 Task: Search one way flight ticket for 1 adult, 5 children, 2 infants in seat and 1 infant on lap in first from Grand Forks: Grand Forks International Airport to New Bern: Coastal Carolina Regional Airport (was Craven County Regional) on 8-4-2023. Choice of flights is Southwest. Number of bags: 1 checked bag. Price is upto 97000. Outbound departure time preference is 23:15.
Action: Mouse moved to (376, 322)
Screenshot: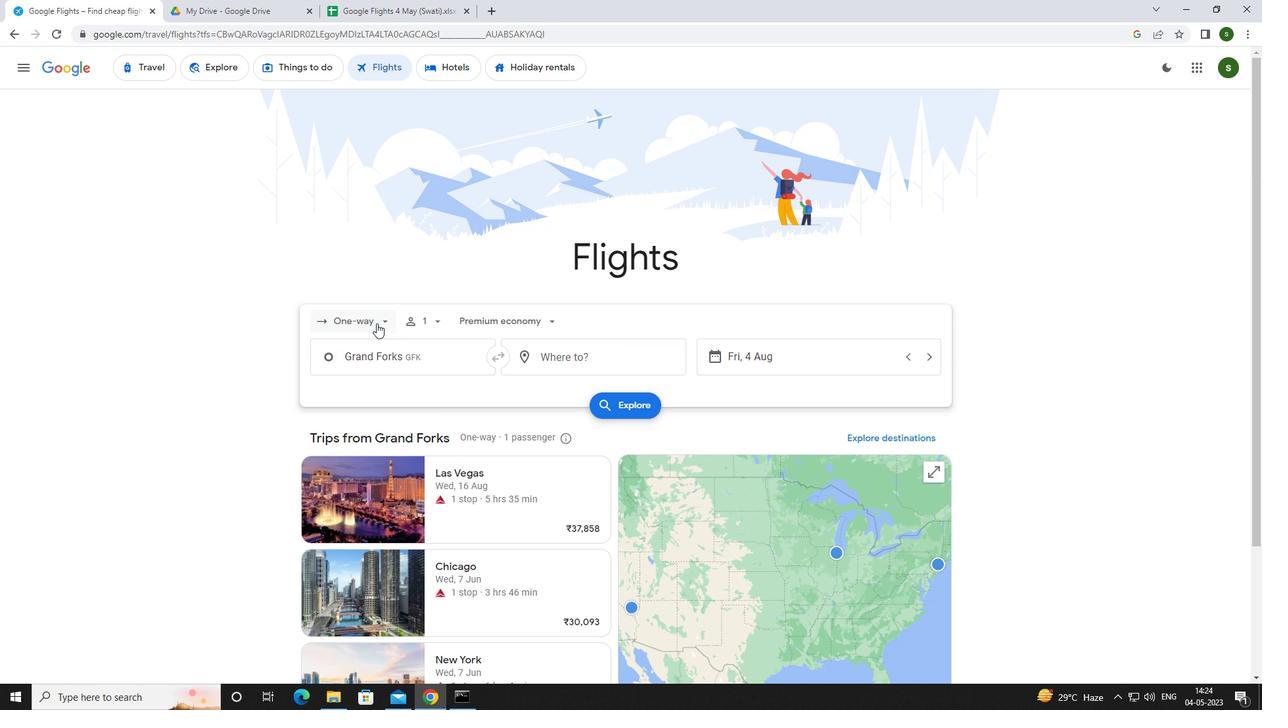 
Action: Mouse pressed left at (376, 322)
Screenshot: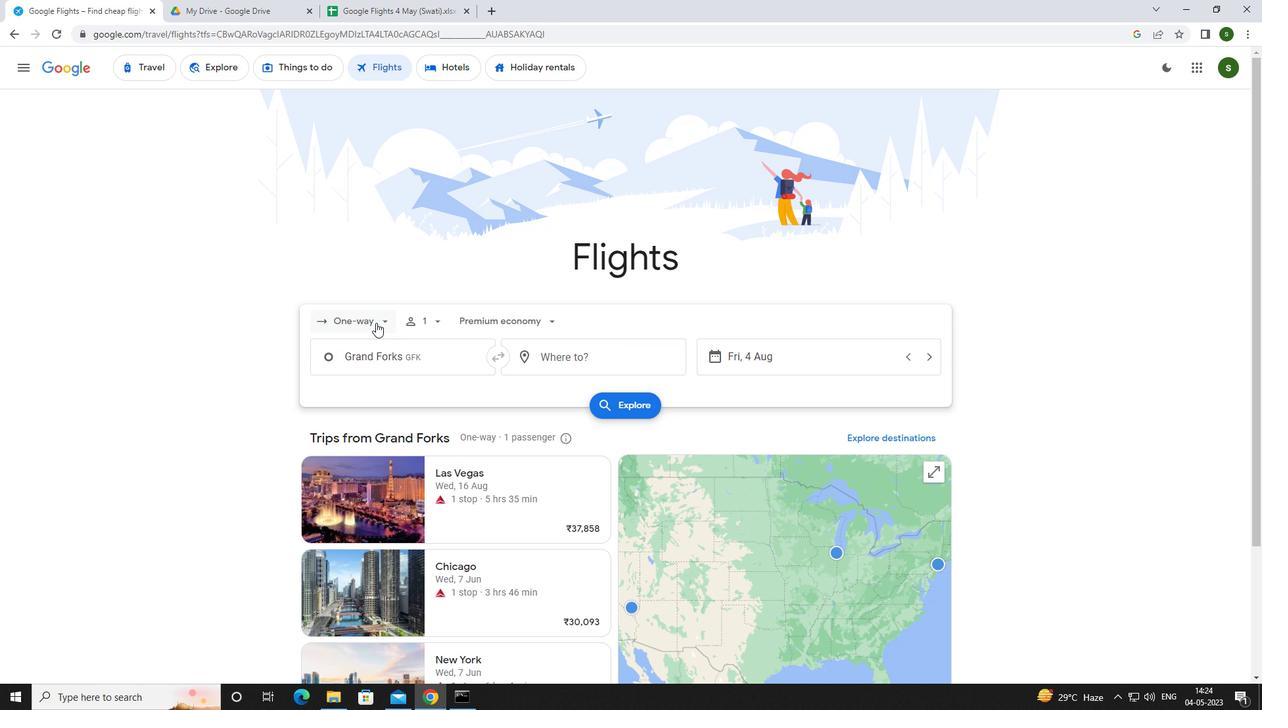 
Action: Mouse moved to (370, 380)
Screenshot: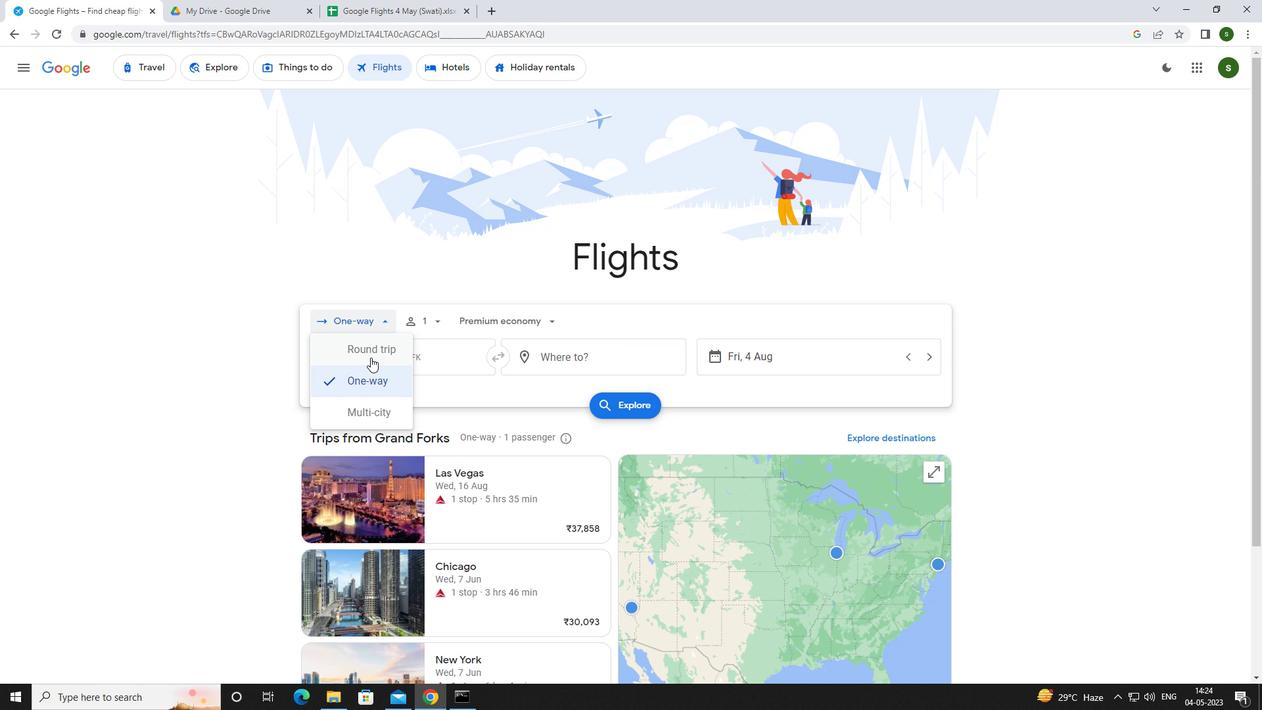 
Action: Mouse pressed left at (370, 380)
Screenshot: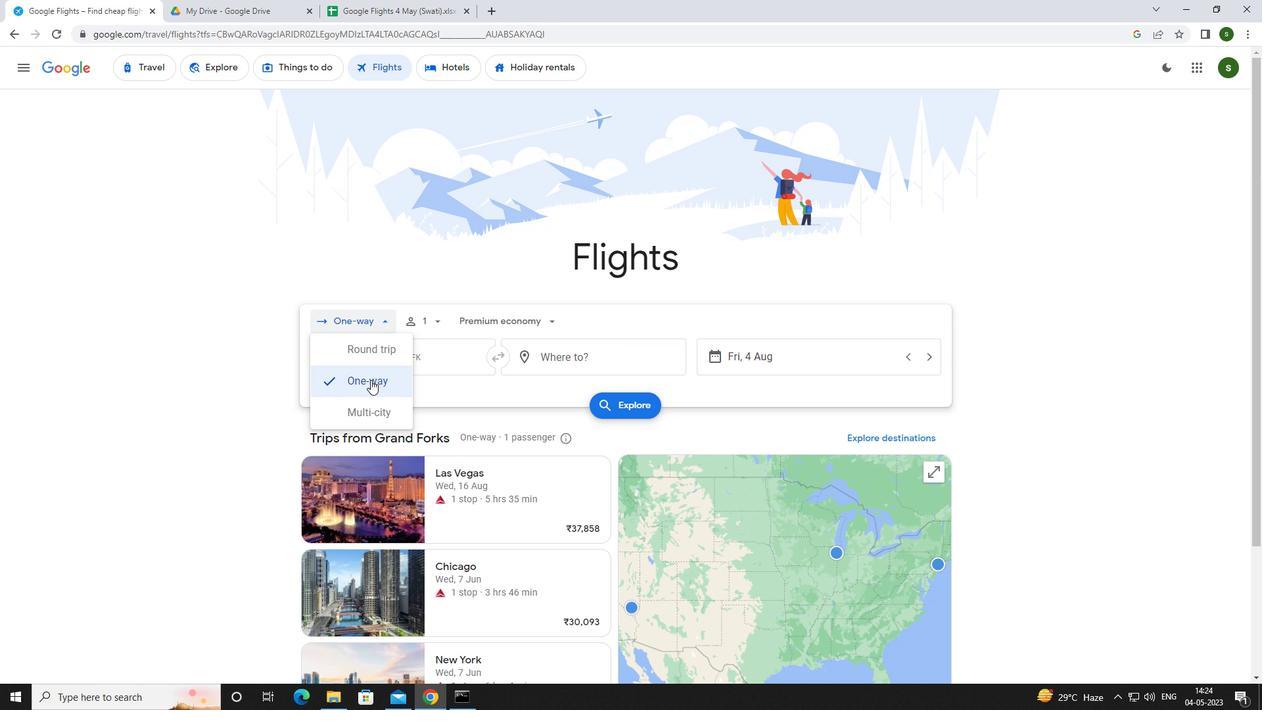 
Action: Mouse moved to (430, 322)
Screenshot: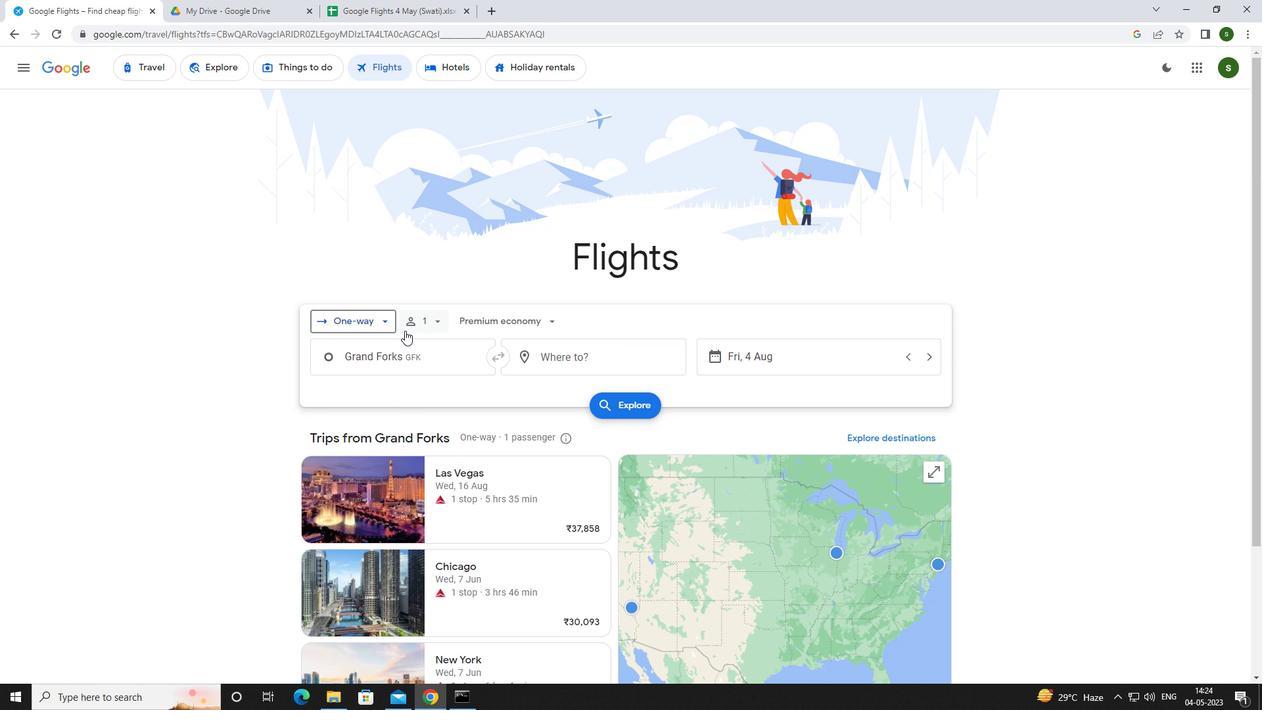 
Action: Mouse pressed left at (430, 322)
Screenshot: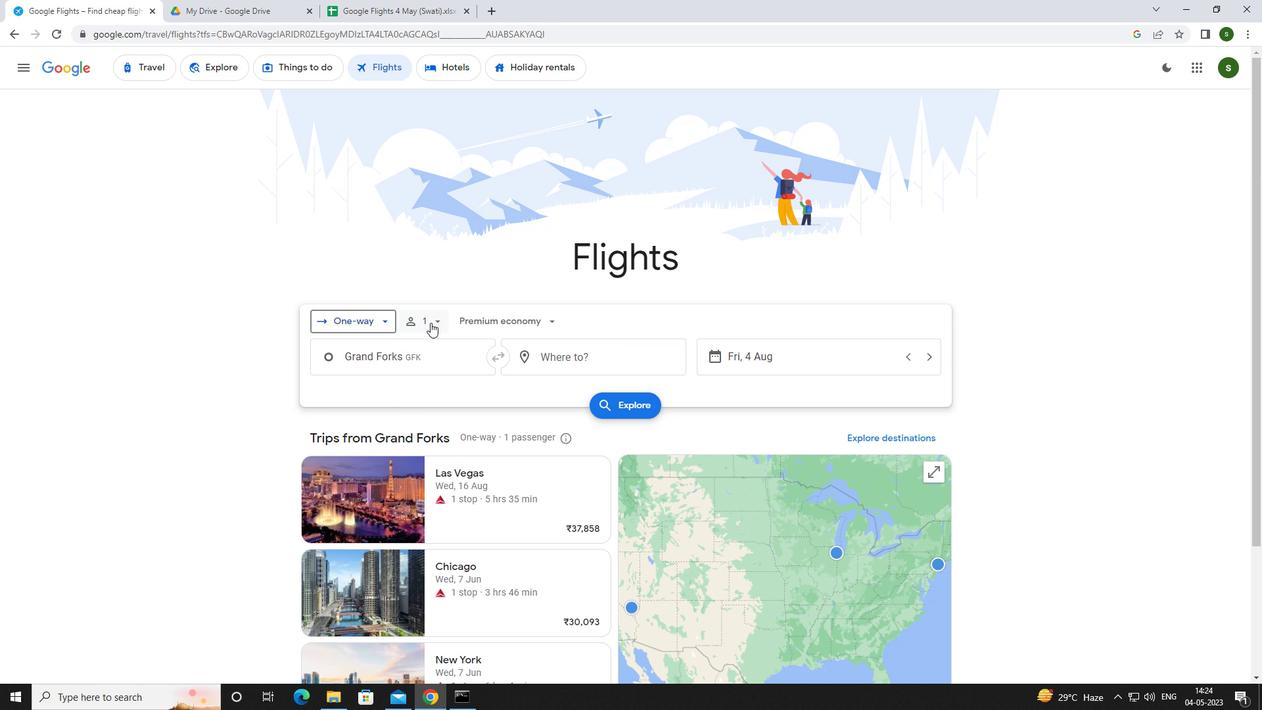 
Action: Mouse moved to (534, 382)
Screenshot: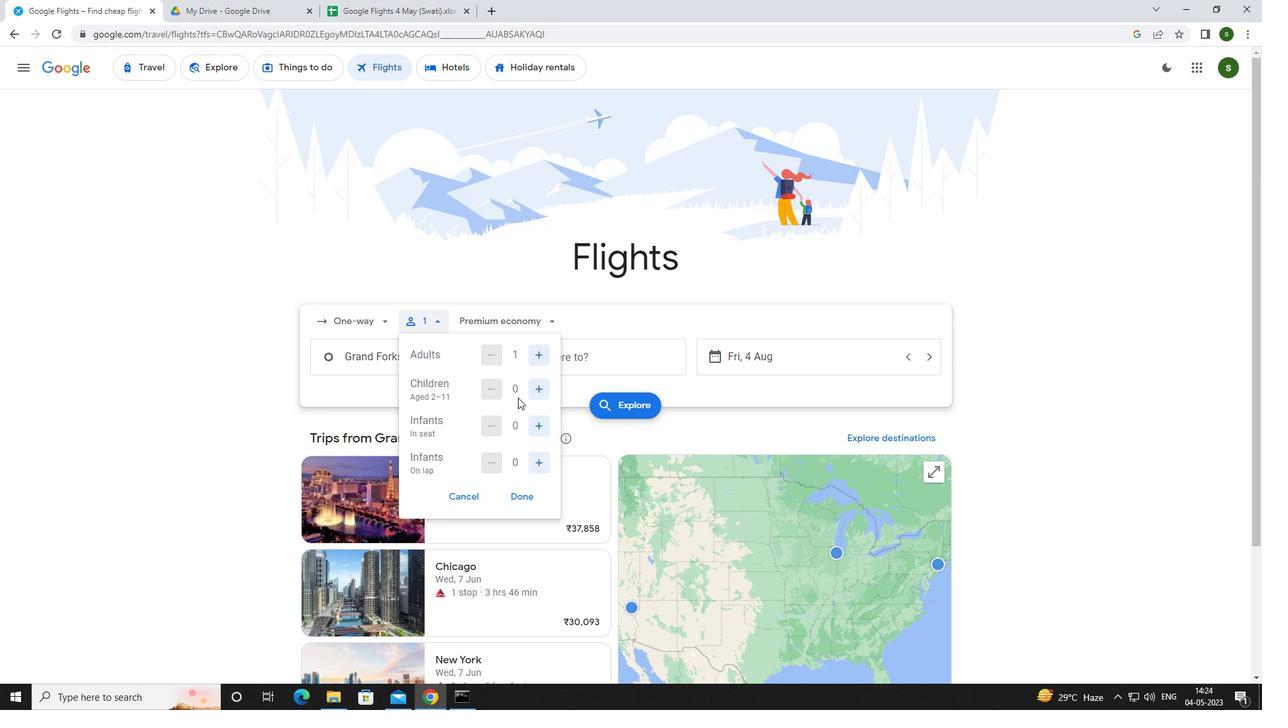 
Action: Mouse pressed left at (534, 382)
Screenshot: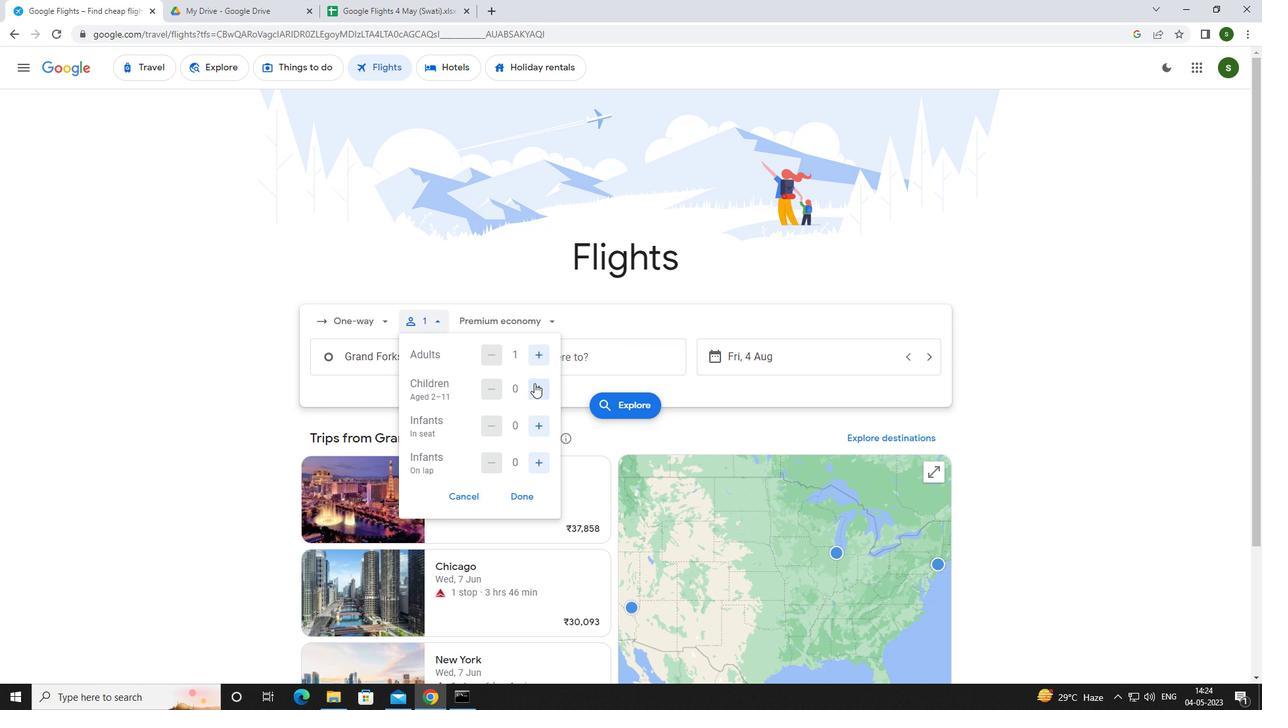 
Action: Mouse pressed left at (534, 382)
Screenshot: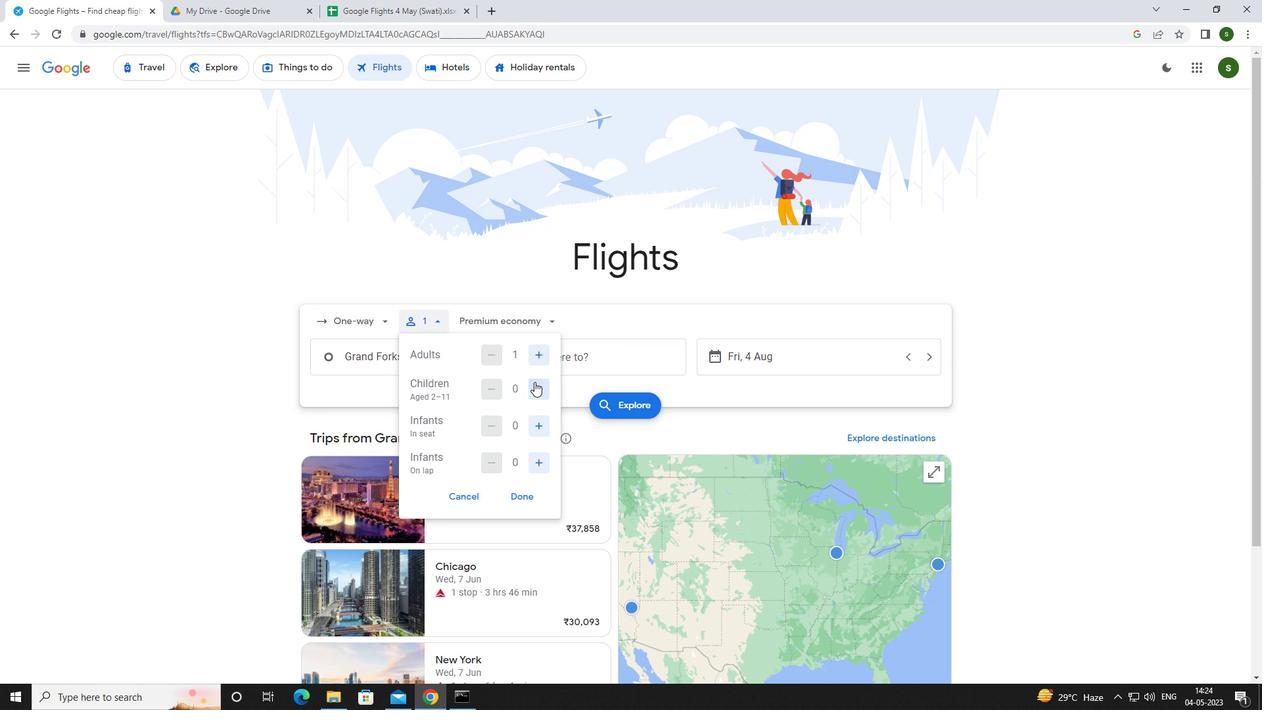 
Action: Mouse pressed left at (534, 382)
Screenshot: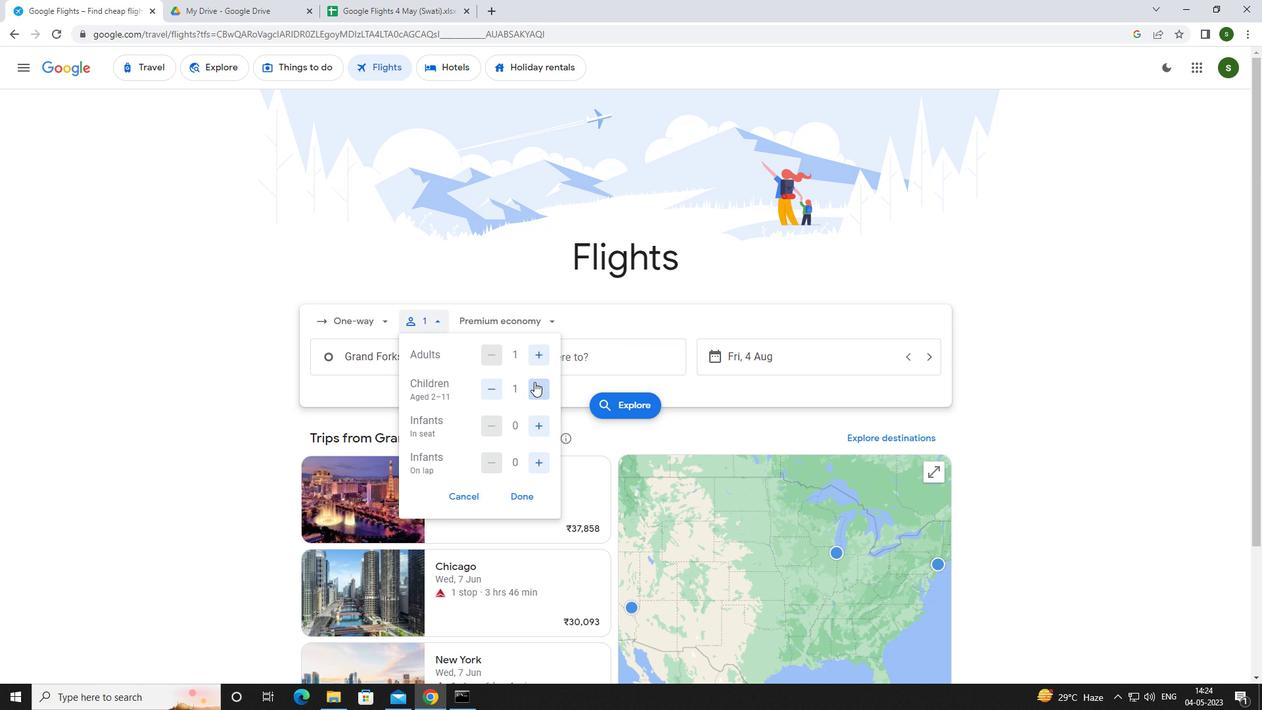 
Action: Mouse pressed left at (534, 382)
Screenshot: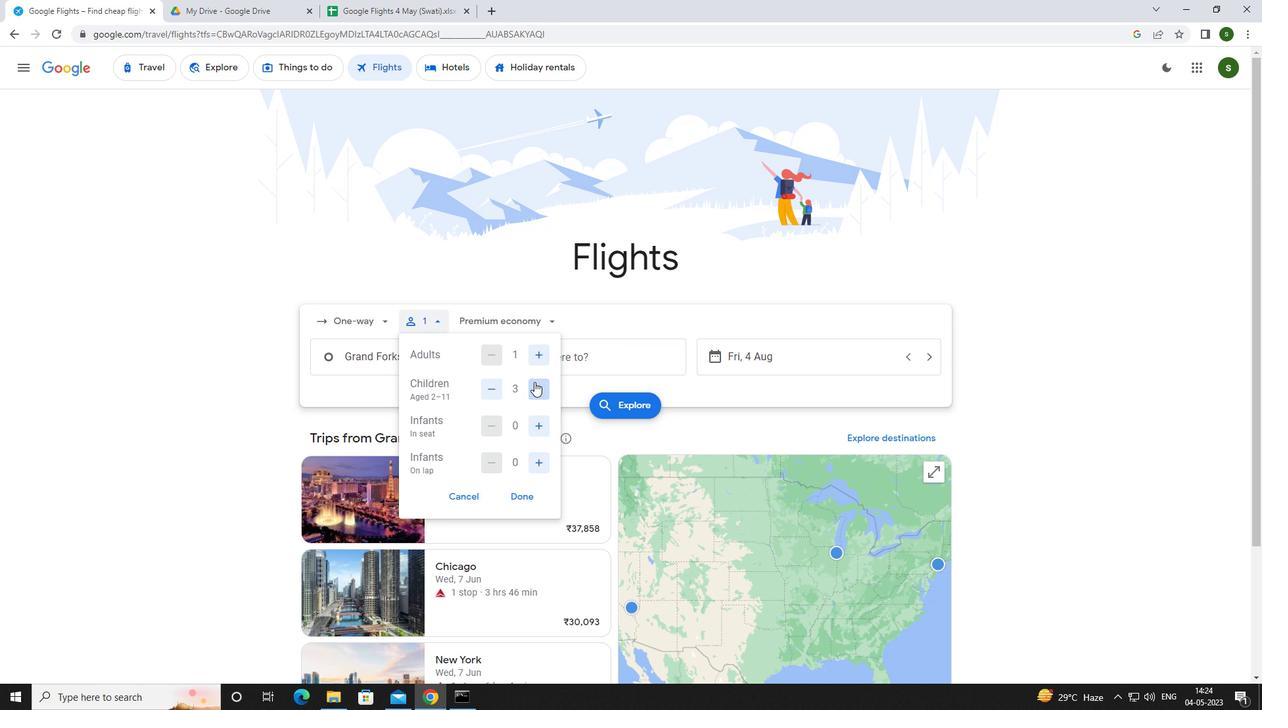 
Action: Mouse pressed left at (534, 382)
Screenshot: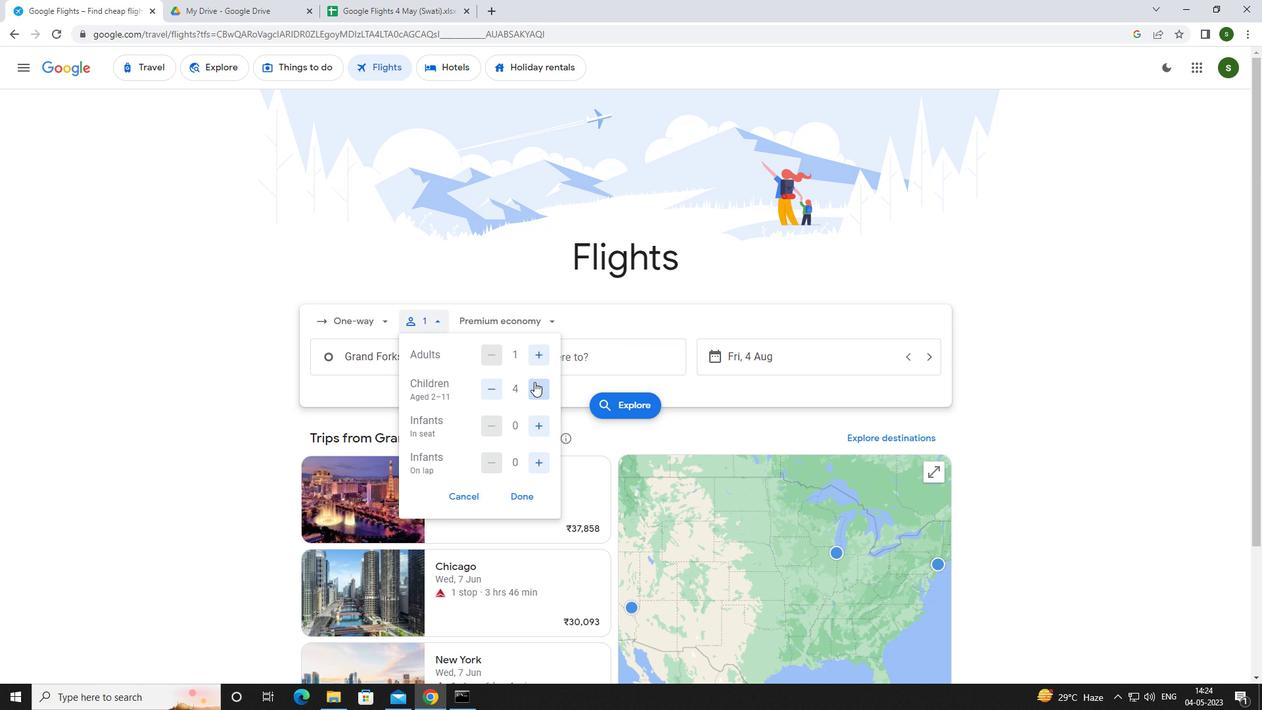 
Action: Mouse moved to (535, 424)
Screenshot: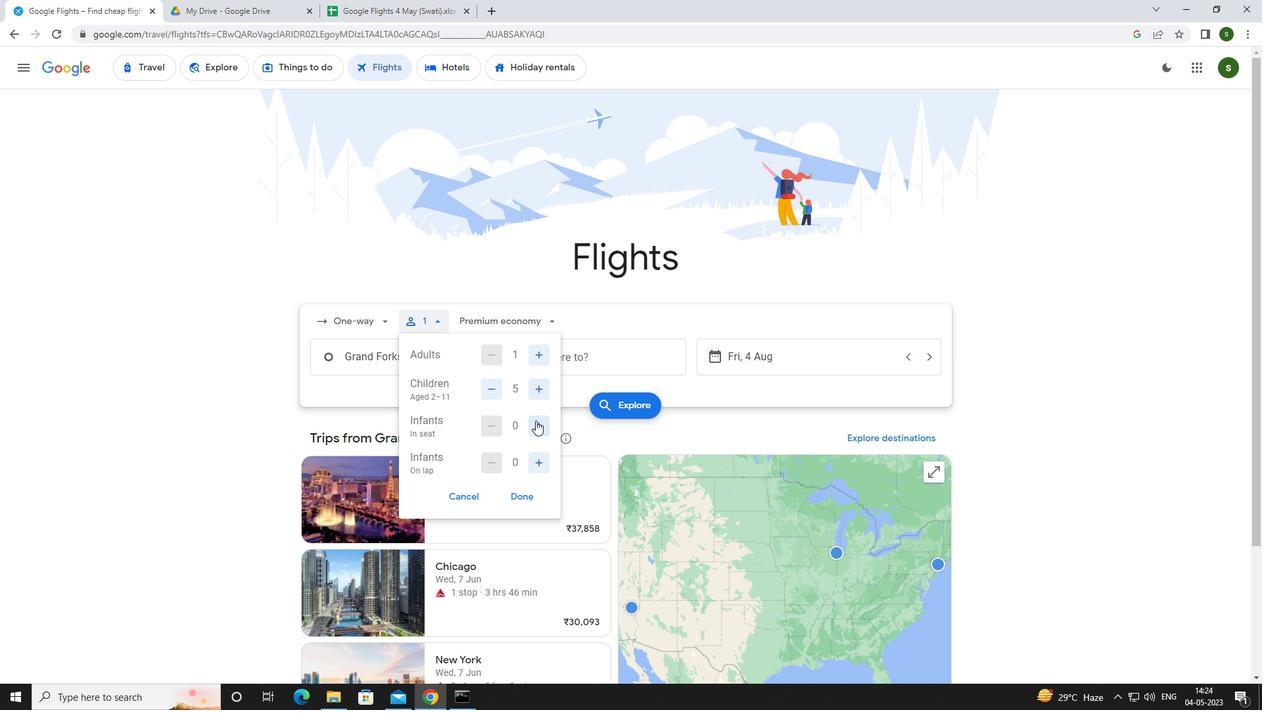 
Action: Mouse pressed left at (535, 424)
Screenshot: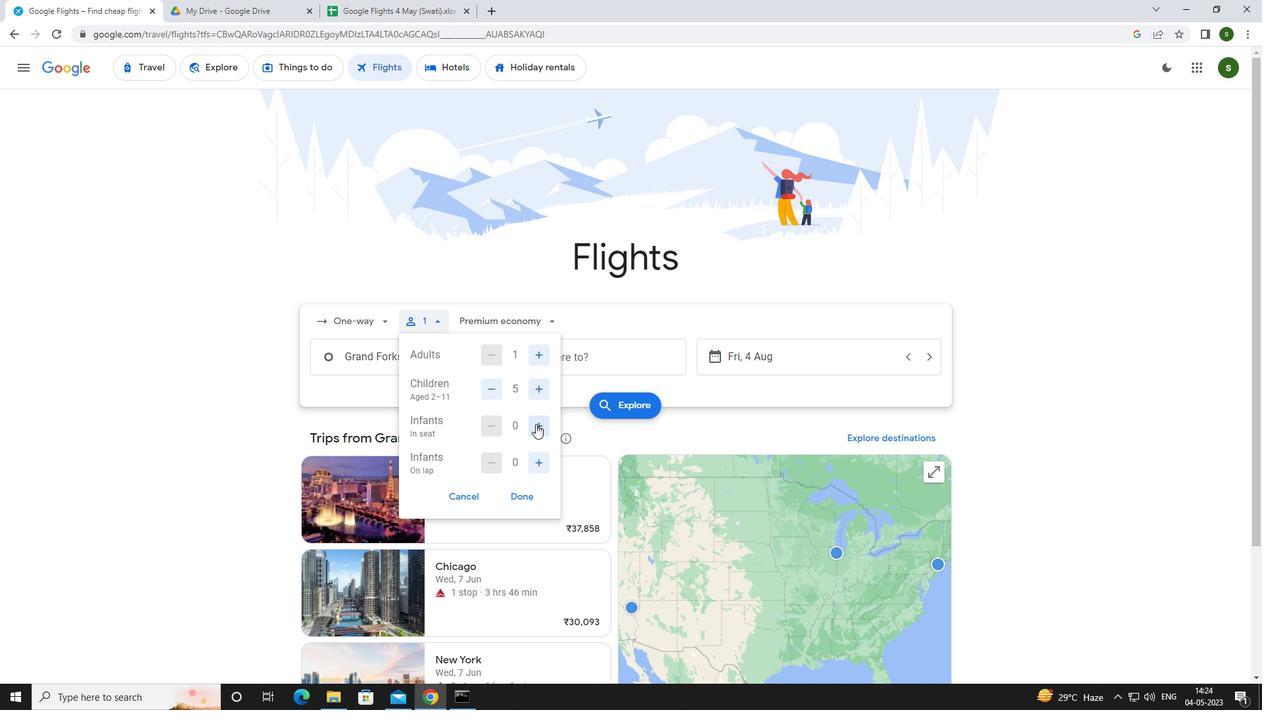 
Action: Mouse moved to (531, 462)
Screenshot: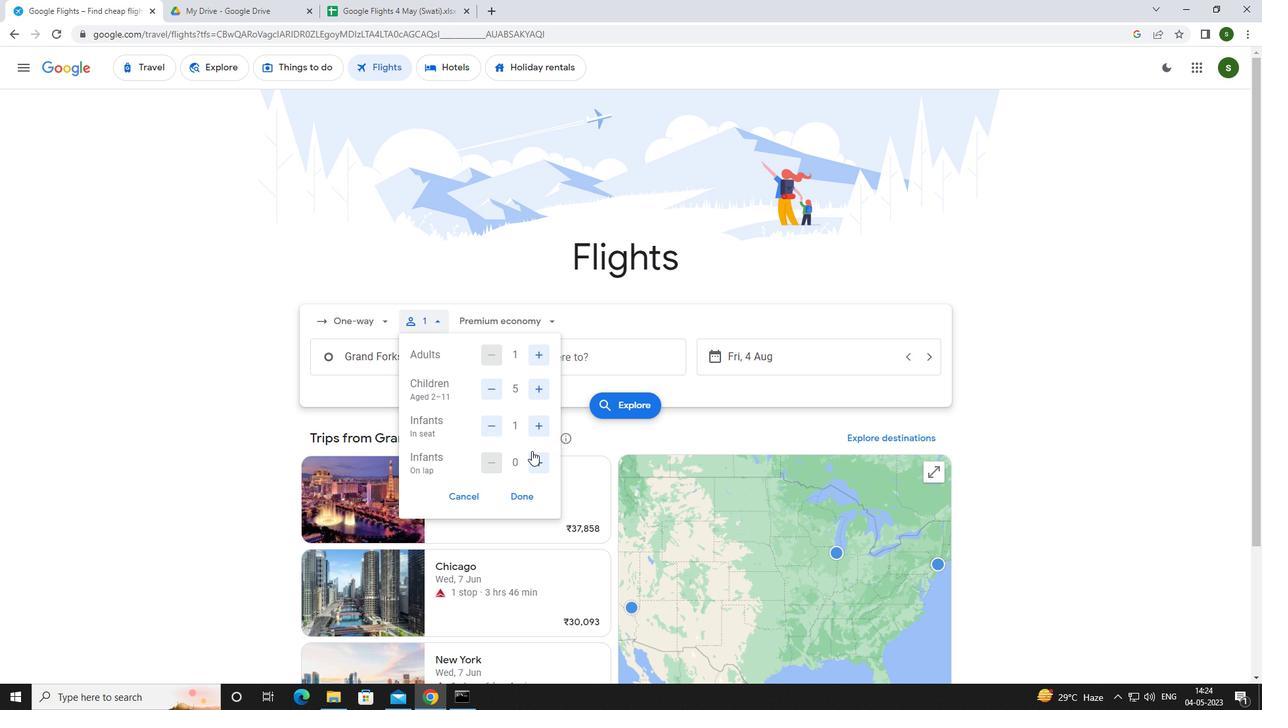 
Action: Mouse pressed left at (531, 462)
Screenshot: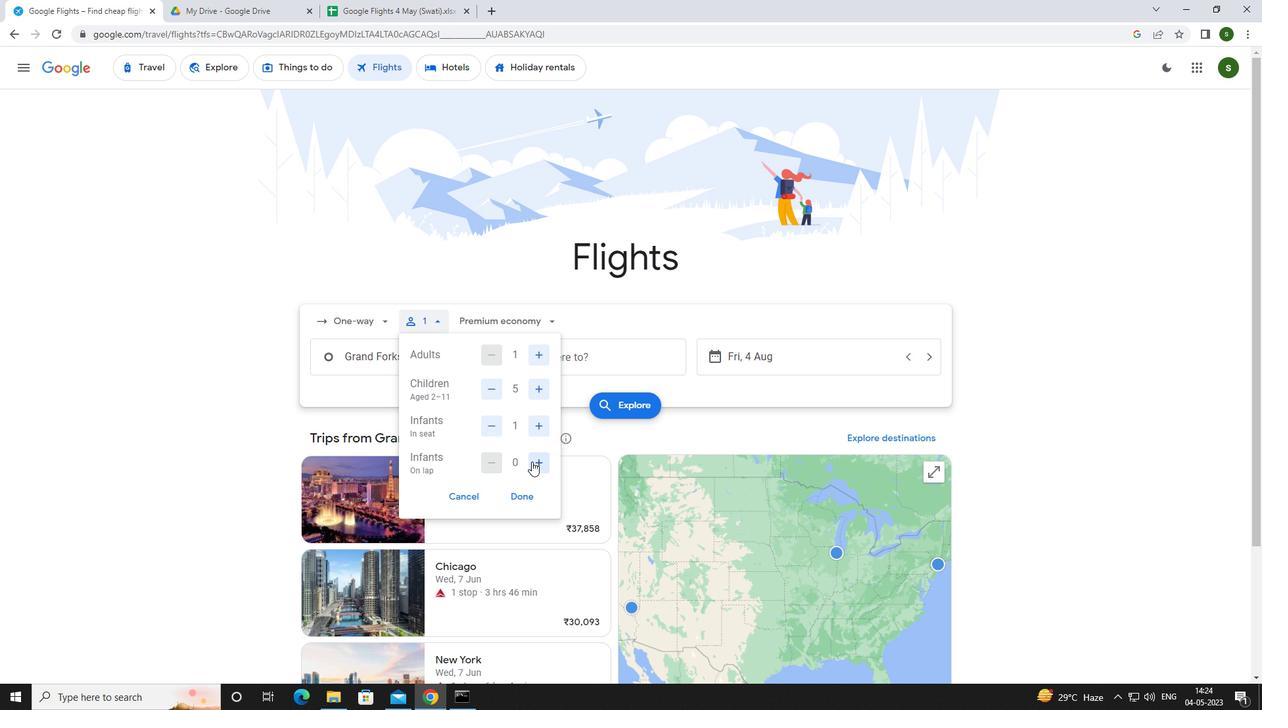 
Action: Mouse moved to (542, 323)
Screenshot: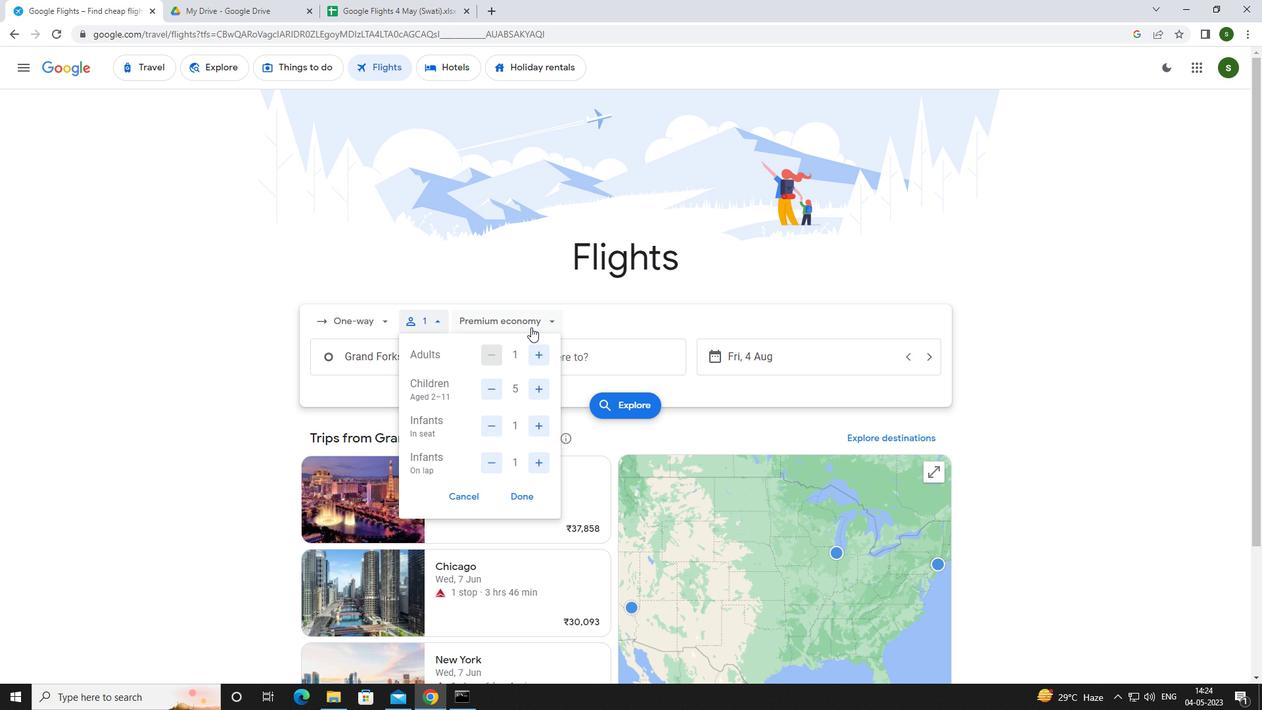 
Action: Mouse pressed left at (542, 323)
Screenshot: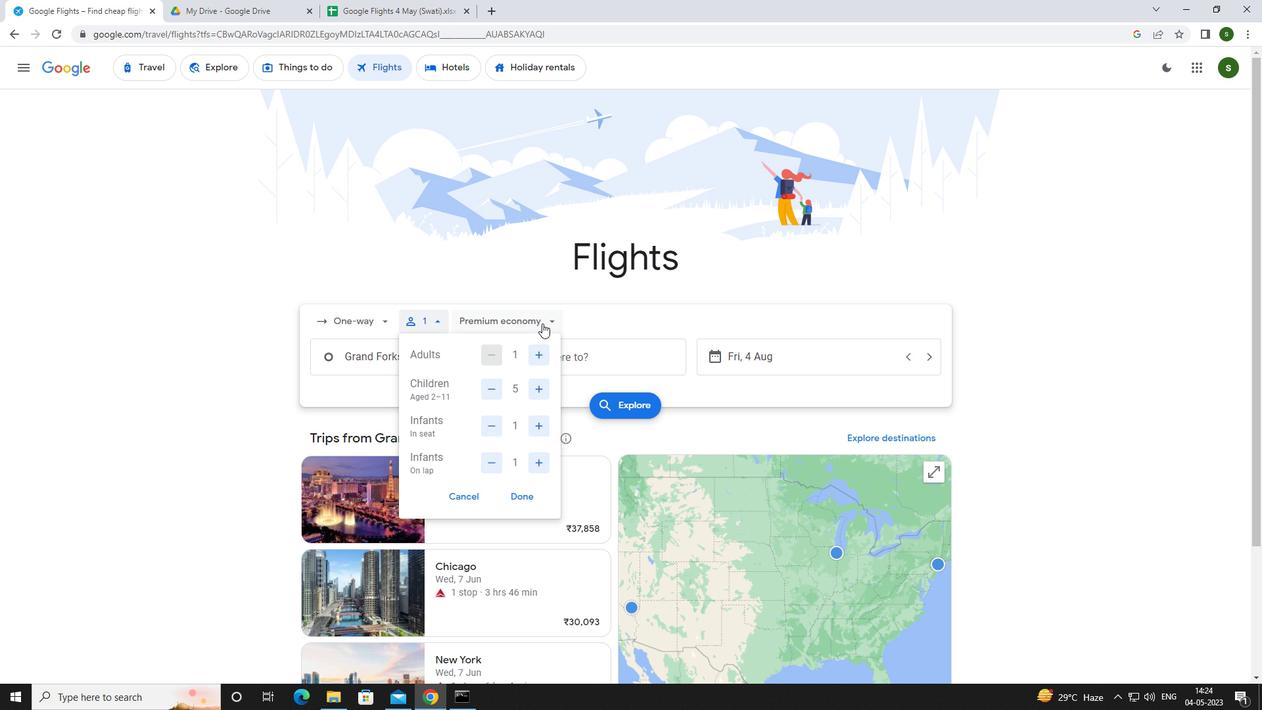 
Action: Mouse moved to (518, 443)
Screenshot: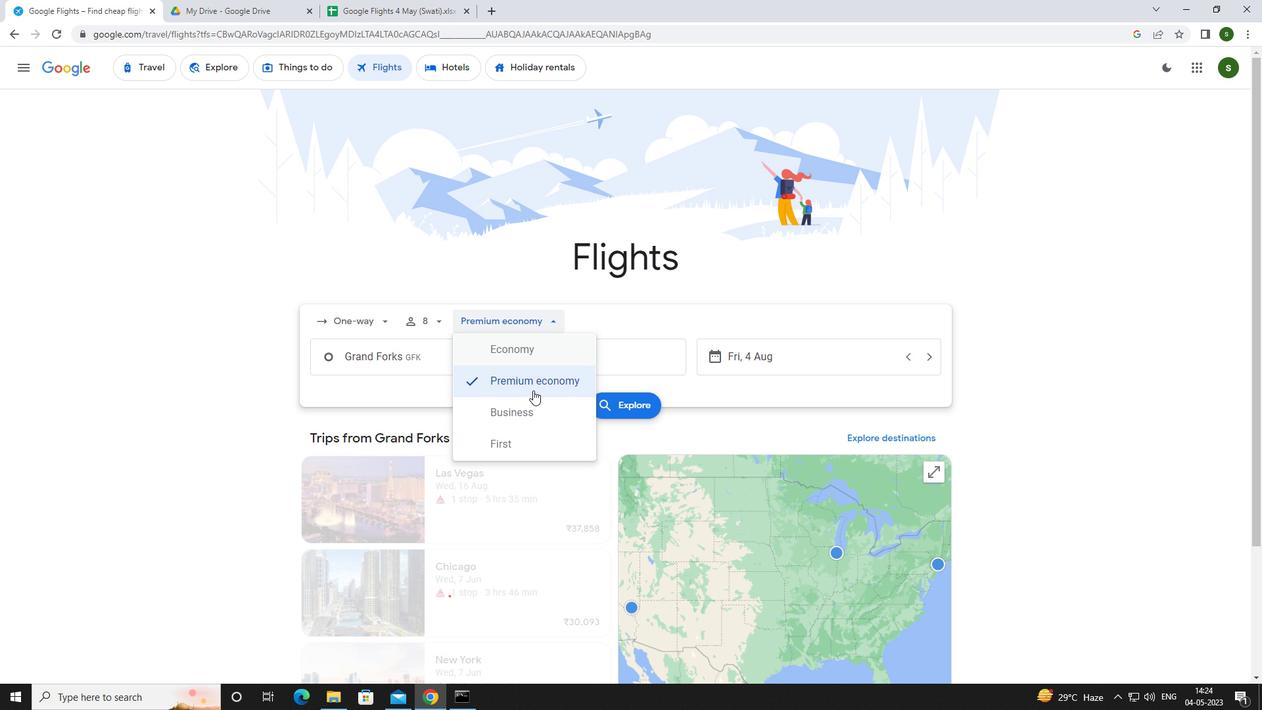 
Action: Mouse pressed left at (518, 443)
Screenshot: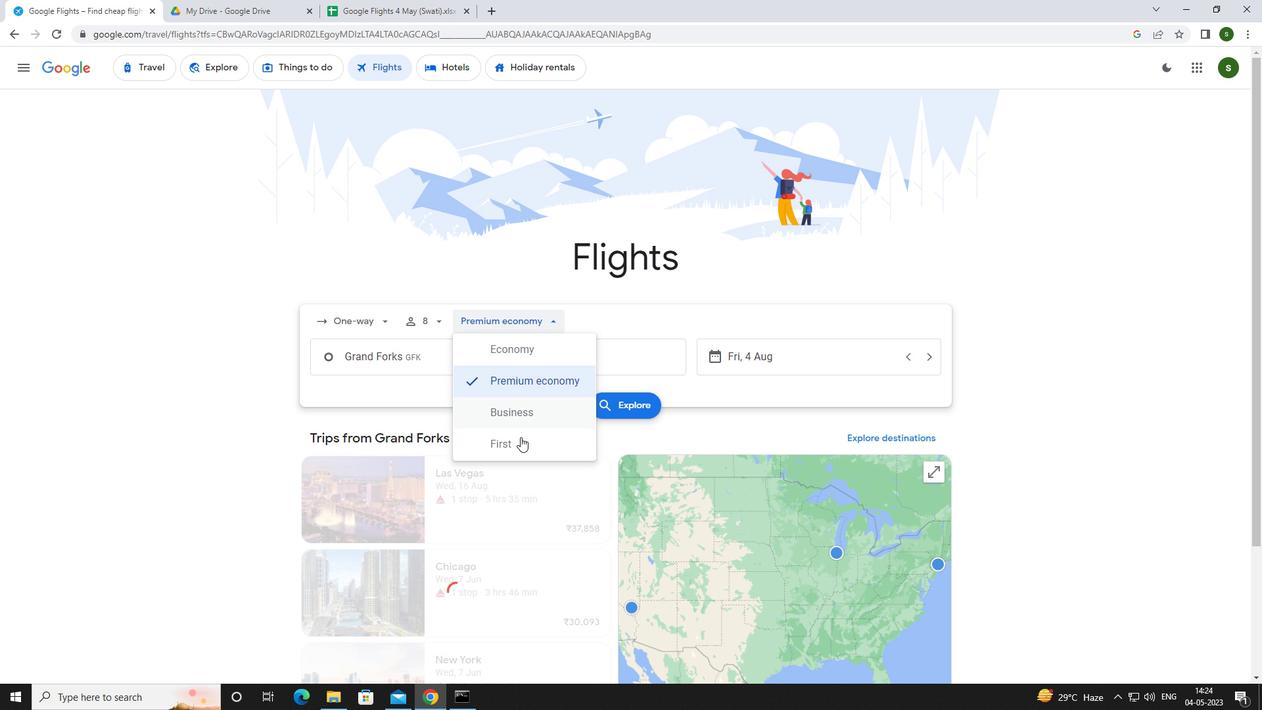 
Action: Mouse moved to (440, 355)
Screenshot: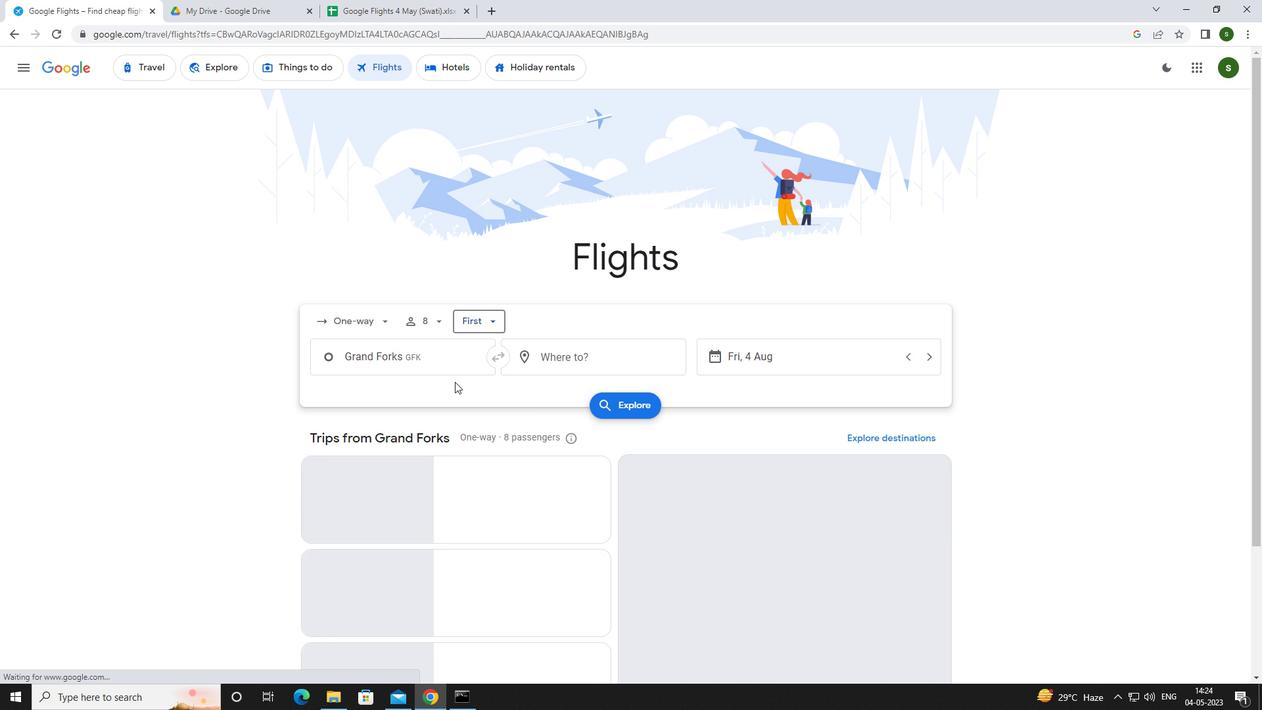 
Action: Mouse pressed left at (440, 355)
Screenshot: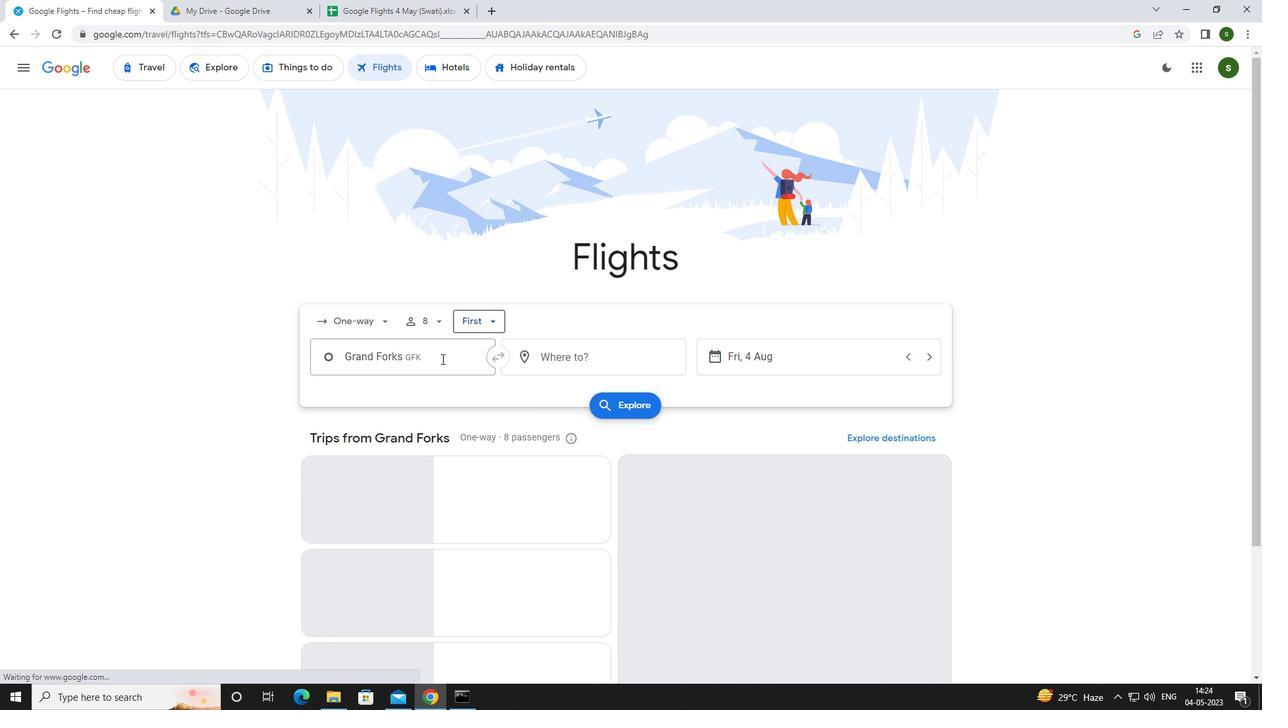 
Action: Mouse moved to (440, 355)
Screenshot: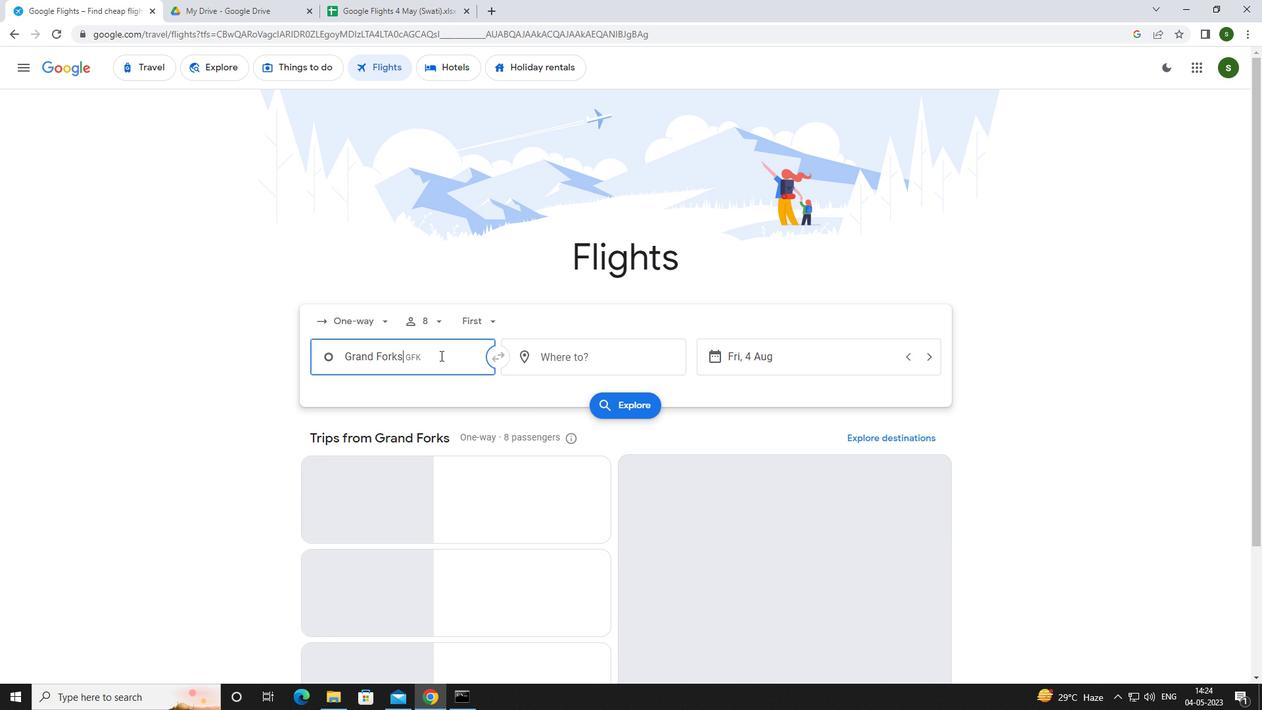 
Action: Key pressed <Key.caps_lock>g<Key.caps_lock>rand<Key.space><Key.caps_lock>f<Key.caps_lock>or
Screenshot: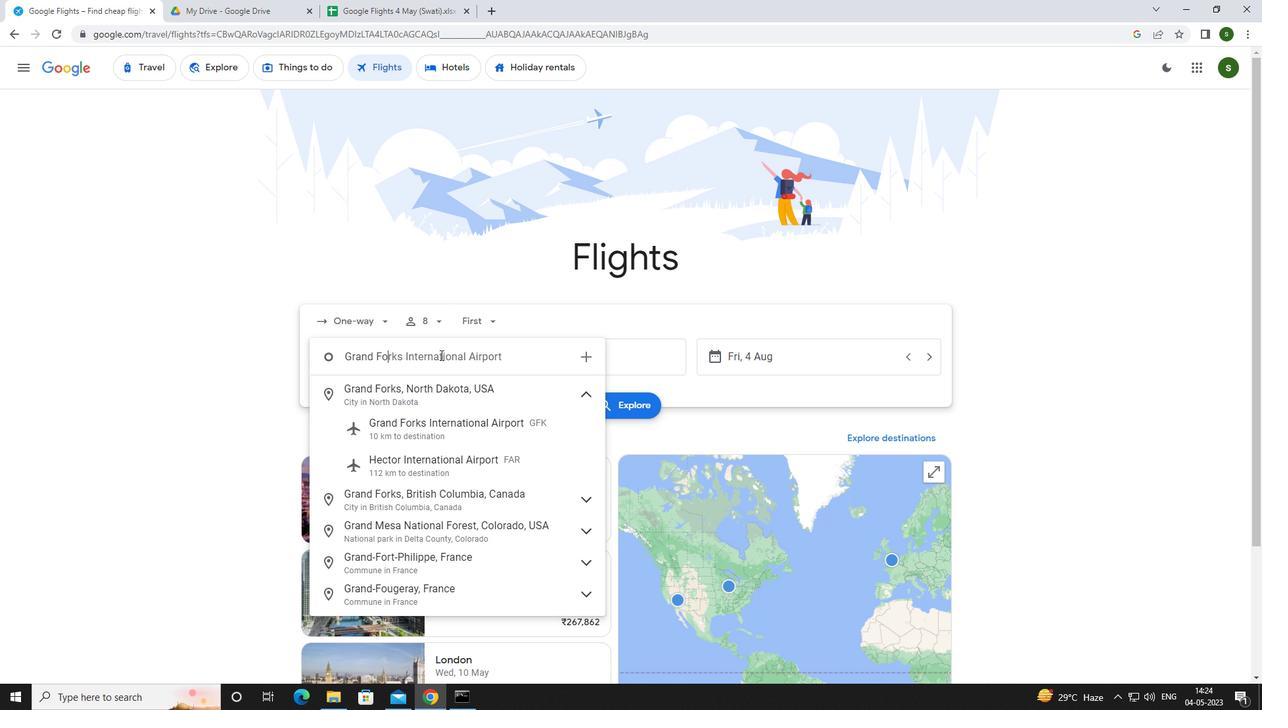 
Action: Mouse moved to (463, 431)
Screenshot: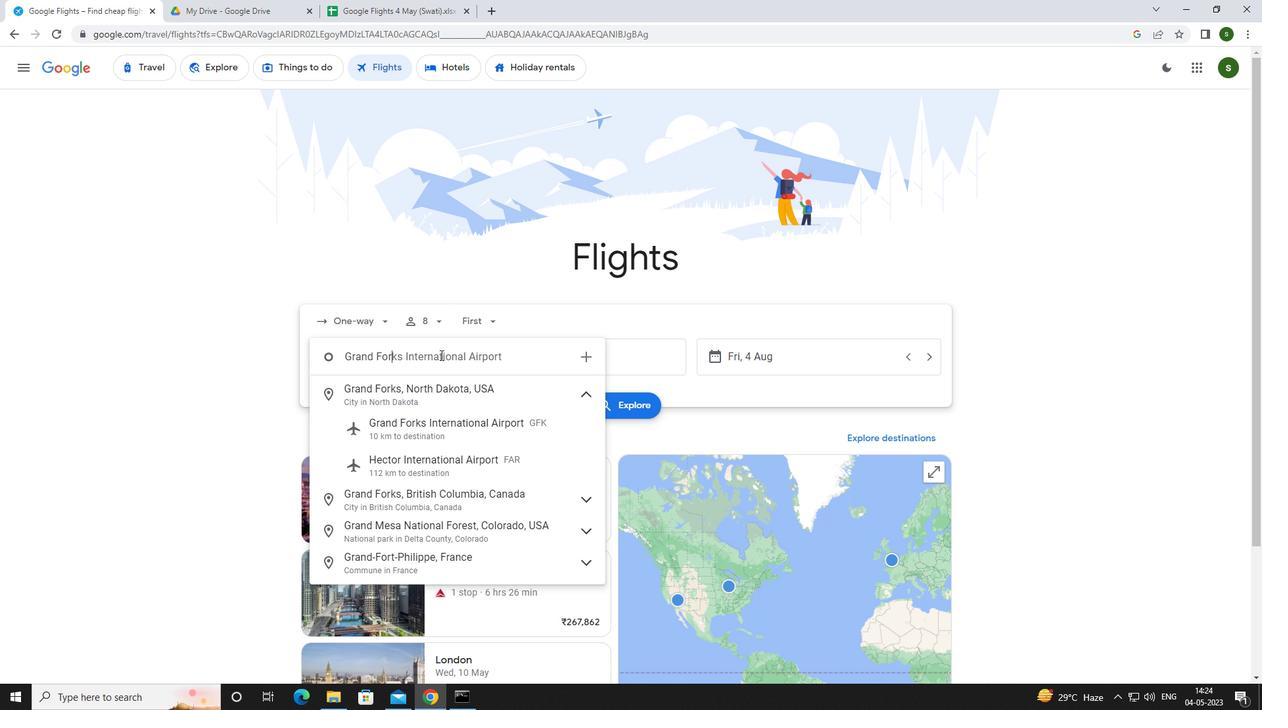
Action: Mouse pressed left at (463, 431)
Screenshot: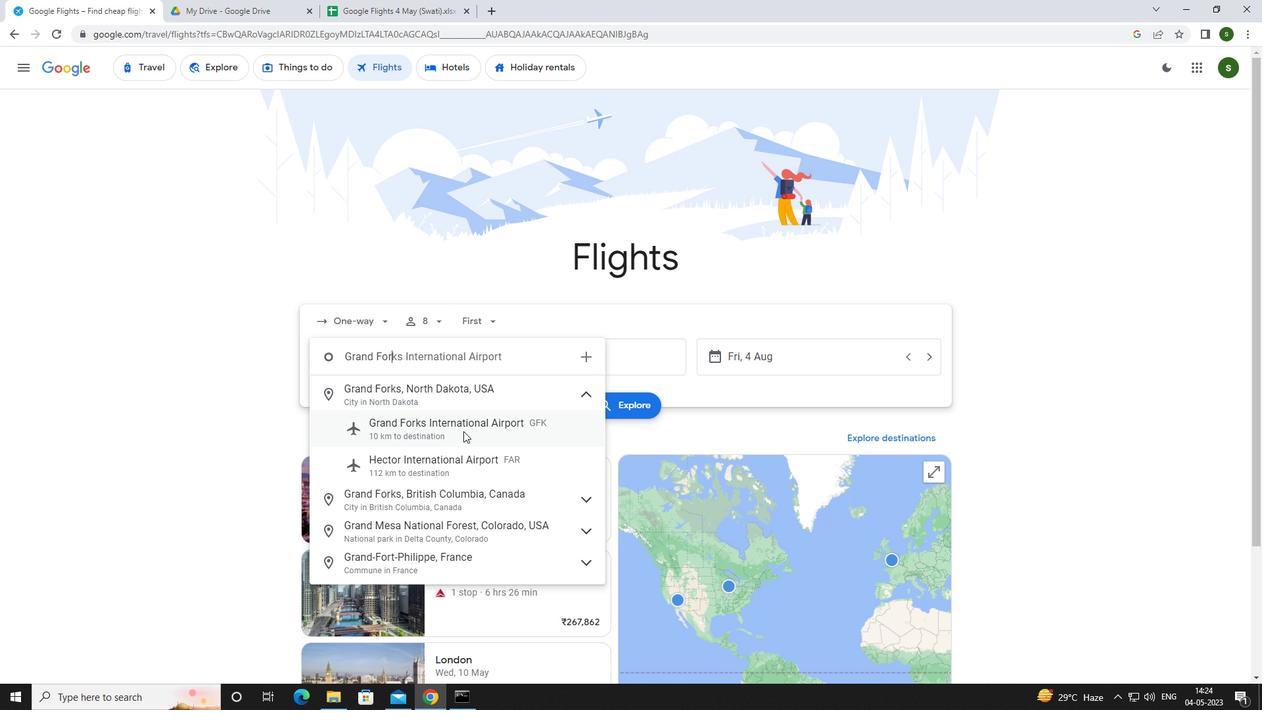 
Action: Mouse moved to (598, 361)
Screenshot: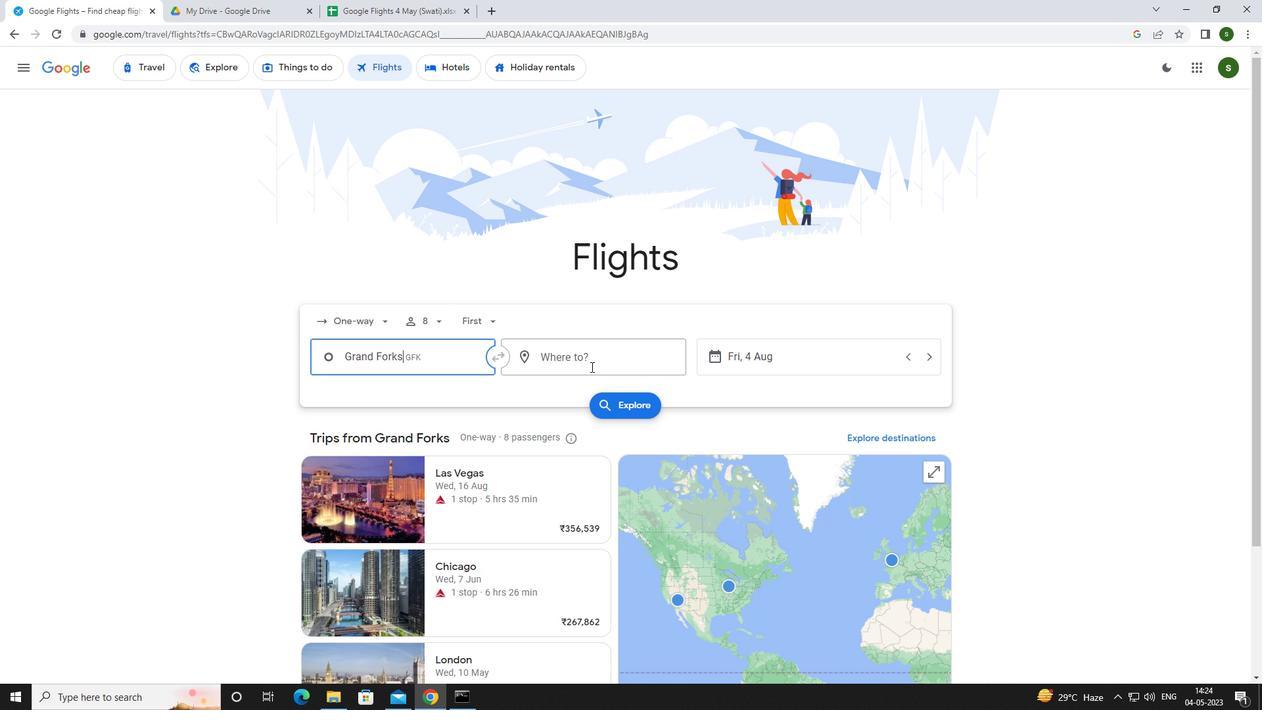 
Action: Mouse pressed left at (598, 361)
Screenshot: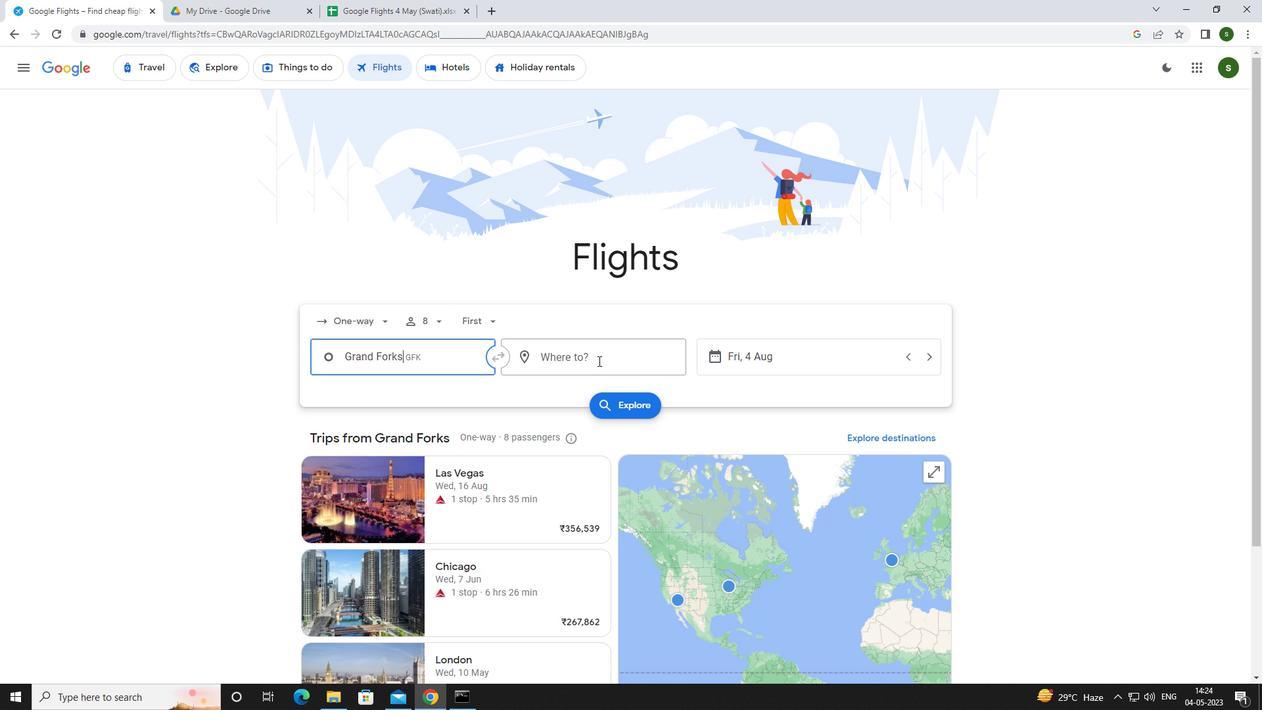 
Action: Mouse moved to (598, 359)
Screenshot: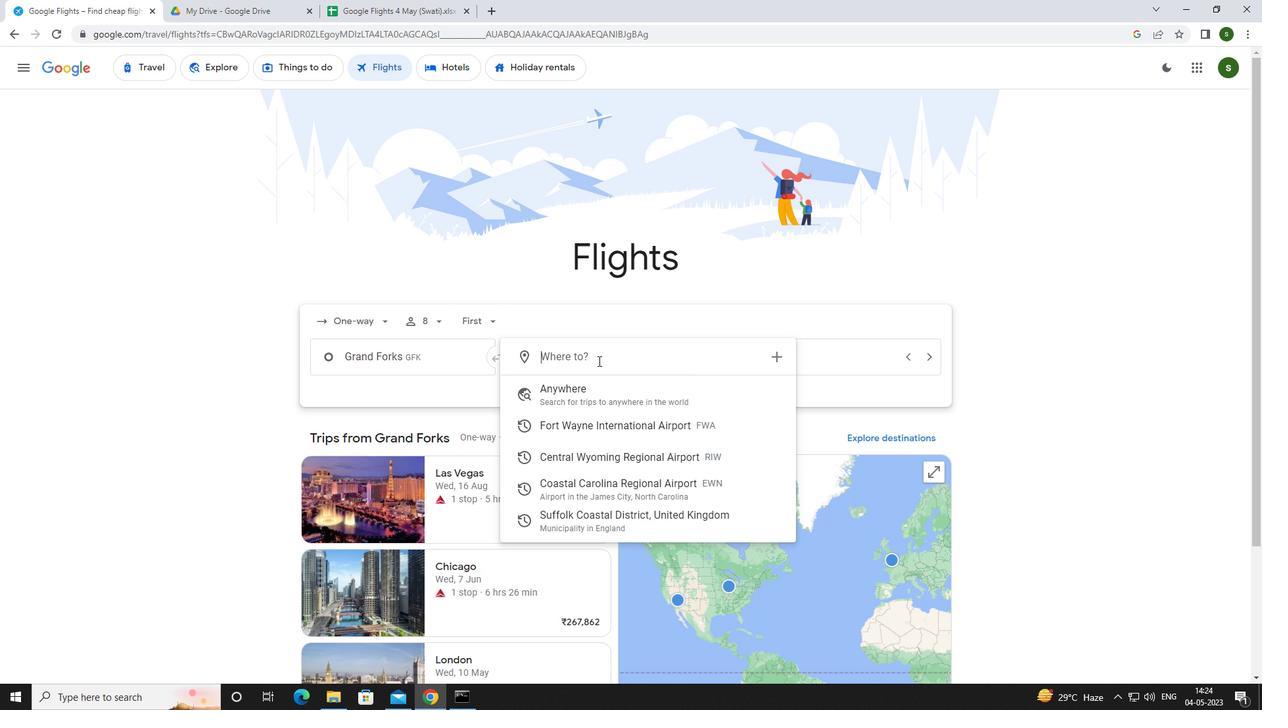 
Action: Key pressed <Key.caps_lock>c<Key.caps_lock>oastal
Screenshot: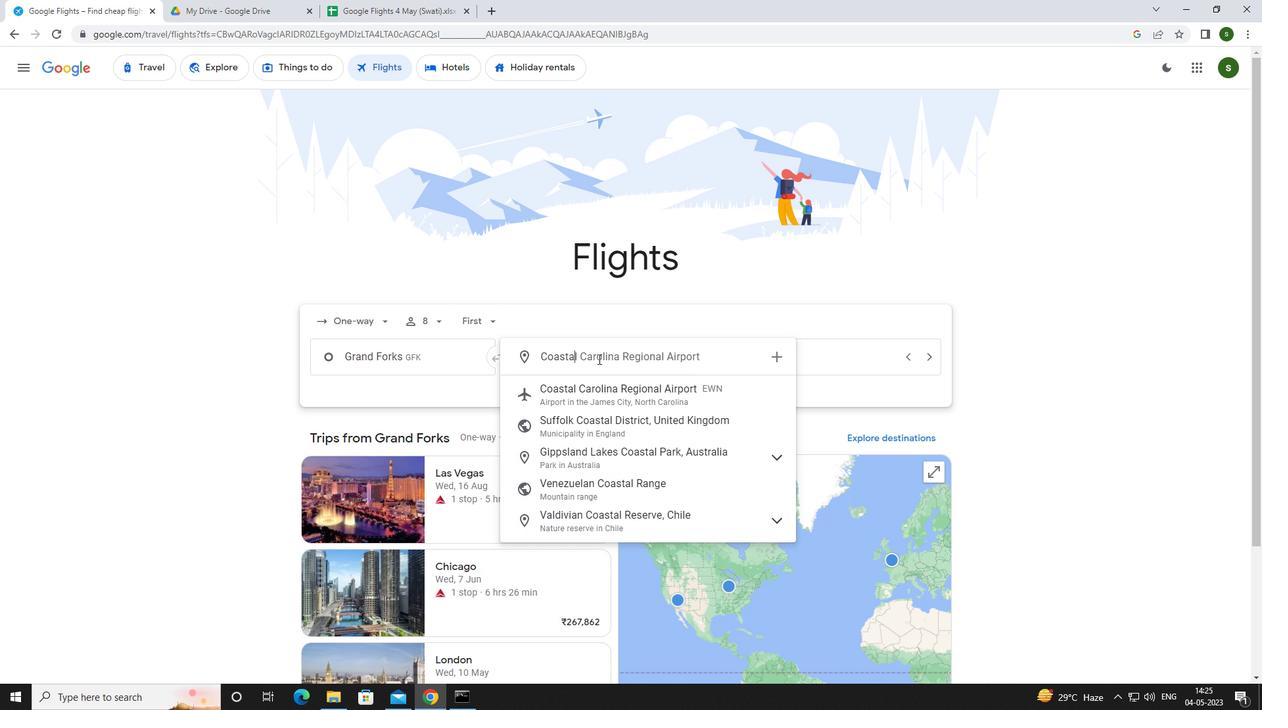 
Action: Mouse moved to (598, 384)
Screenshot: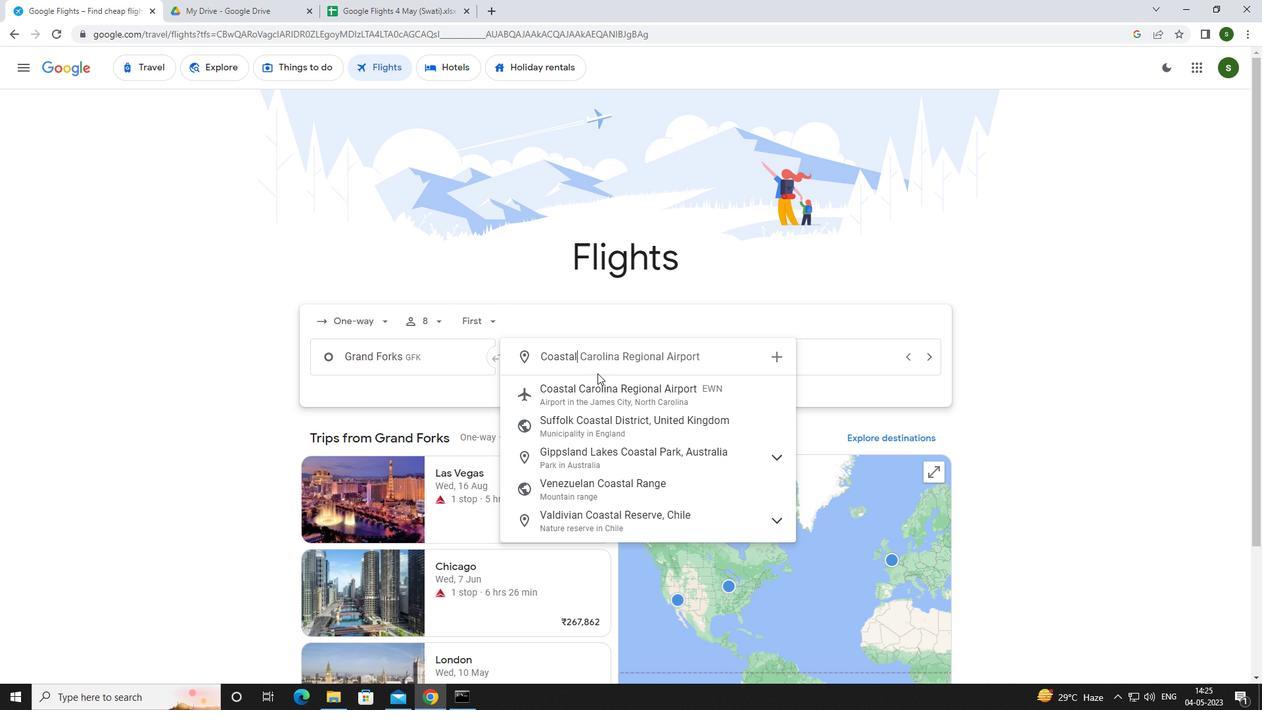 
Action: Mouse pressed left at (598, 384)
Screenshot: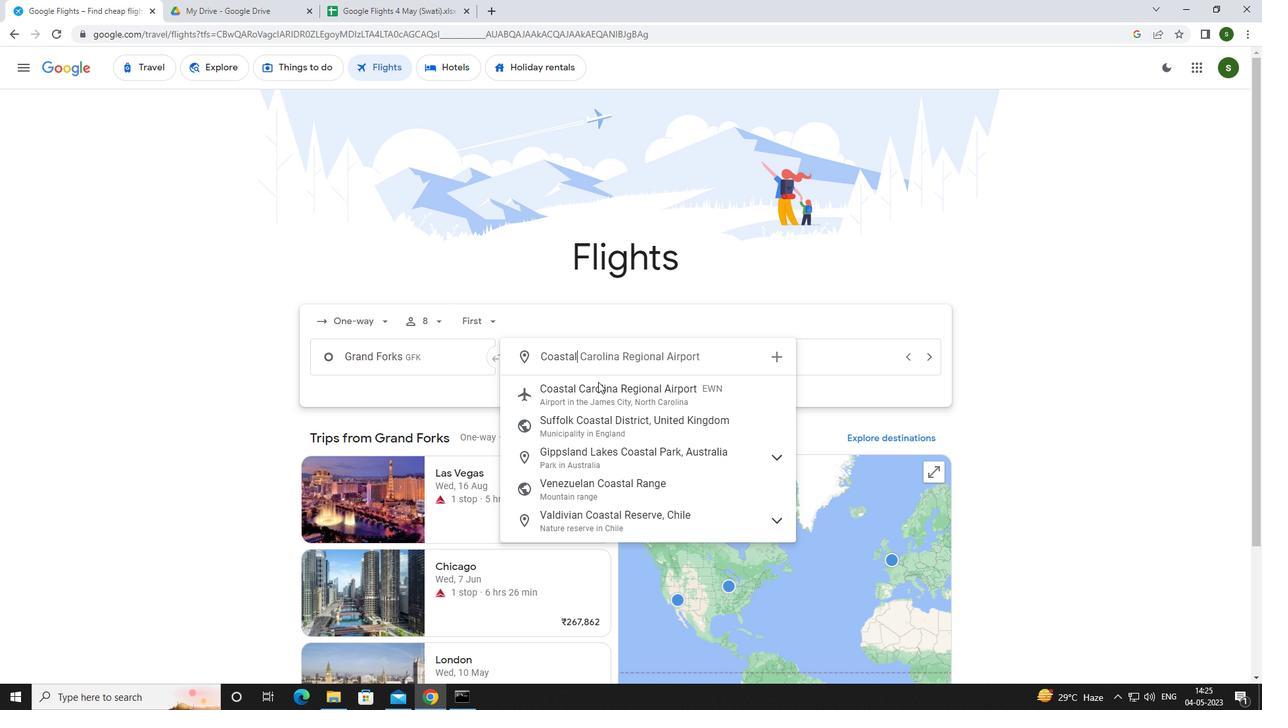 
Action: Mouse moved to (792, 351)
Screenshot: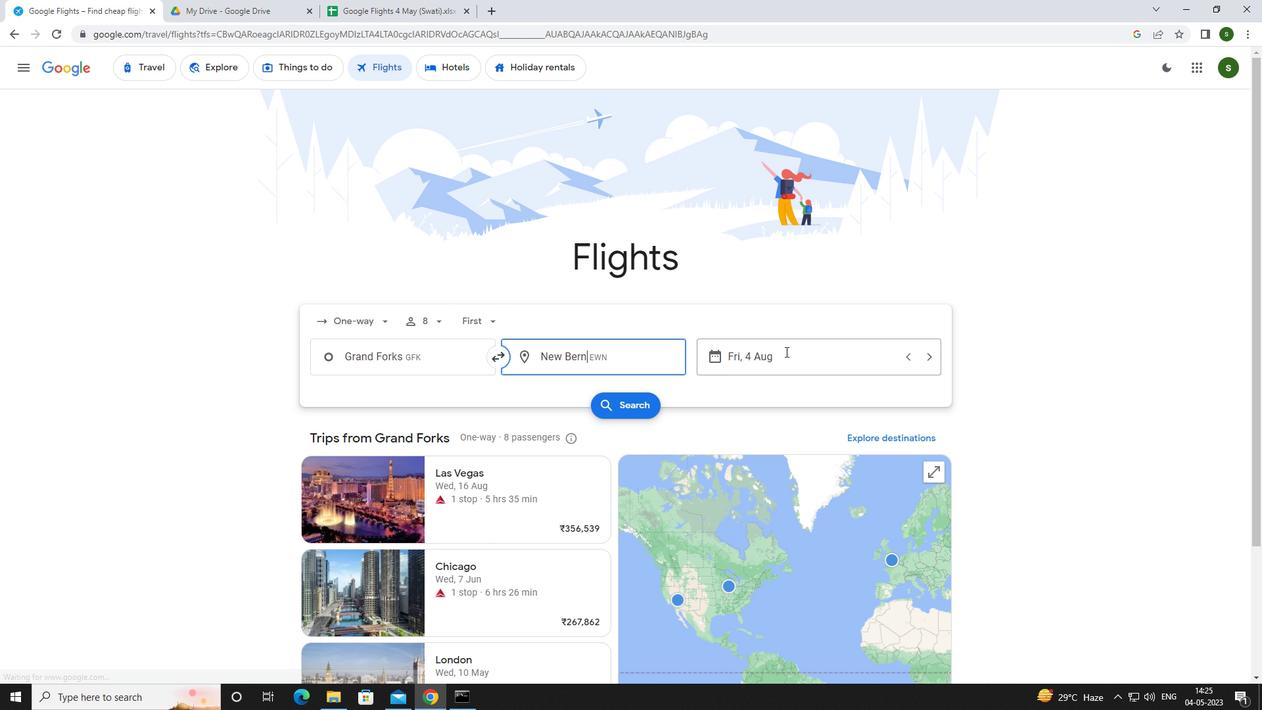 
Action: Mouse pressed left at (792, 351)
Screenshot: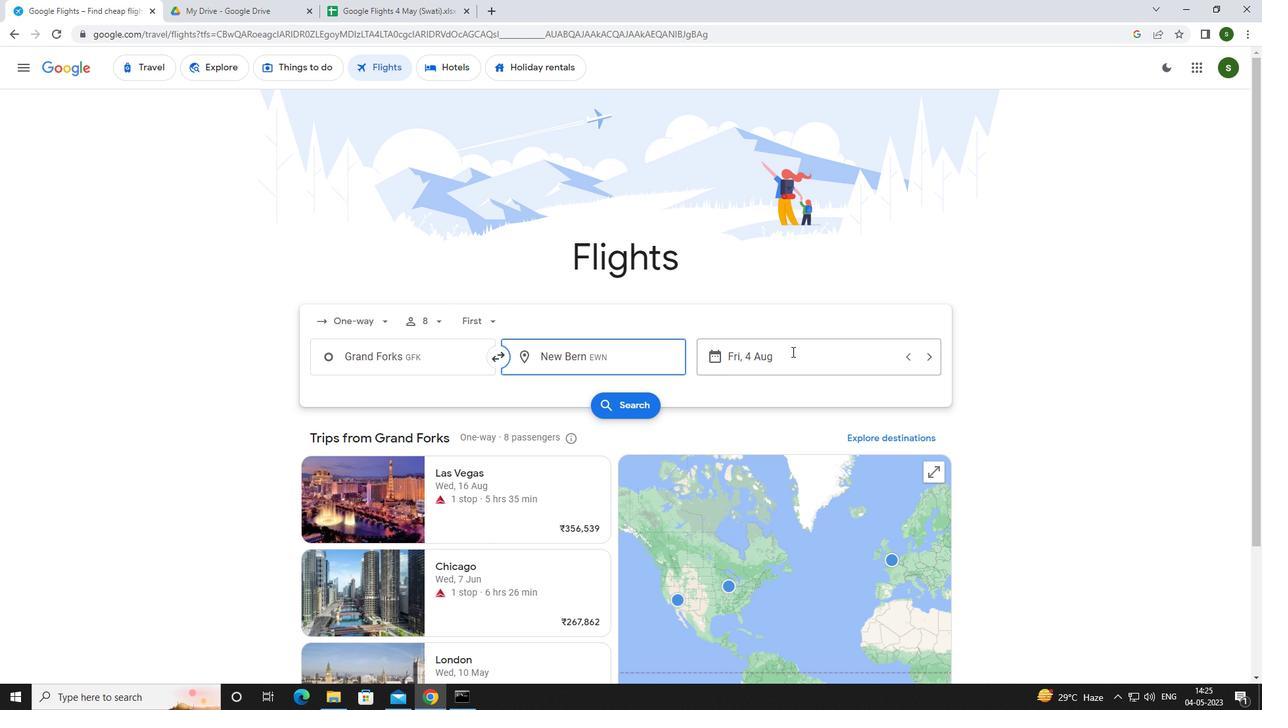 
Action: Mouse moved to (639, 445)
Screenshot: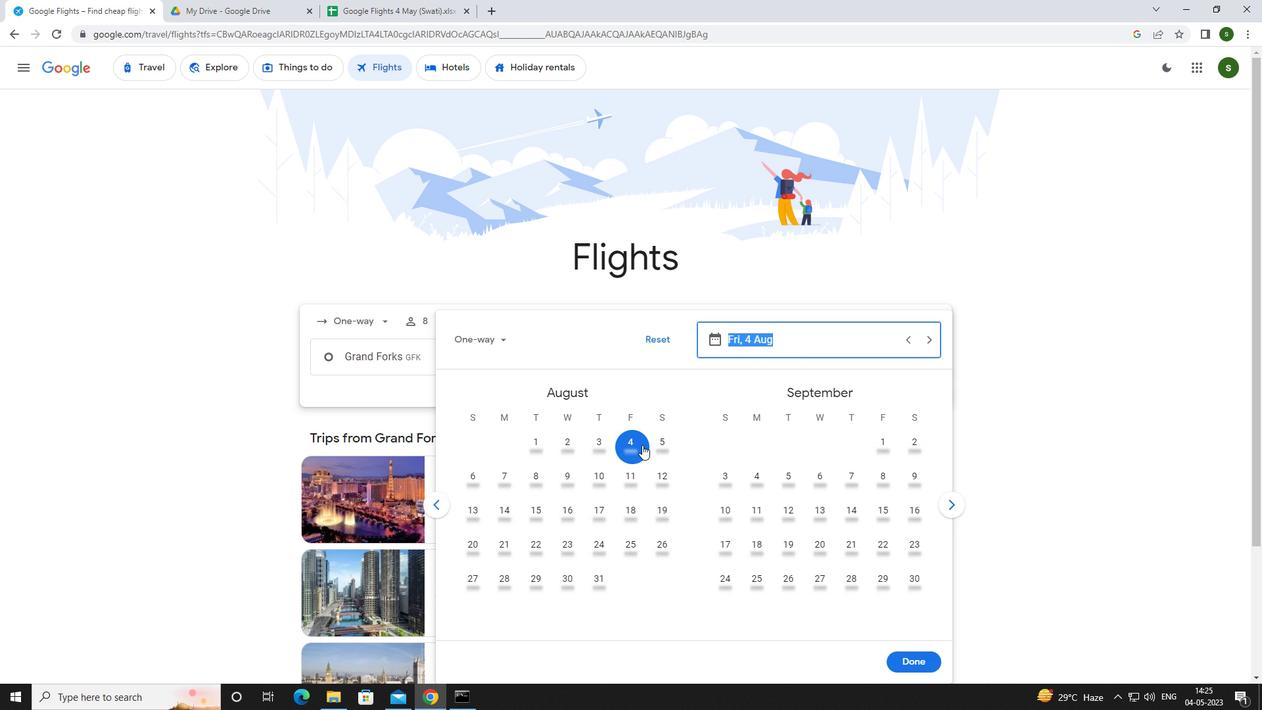 
Action: Mouse pressed left at (639, 445)
Screenshot: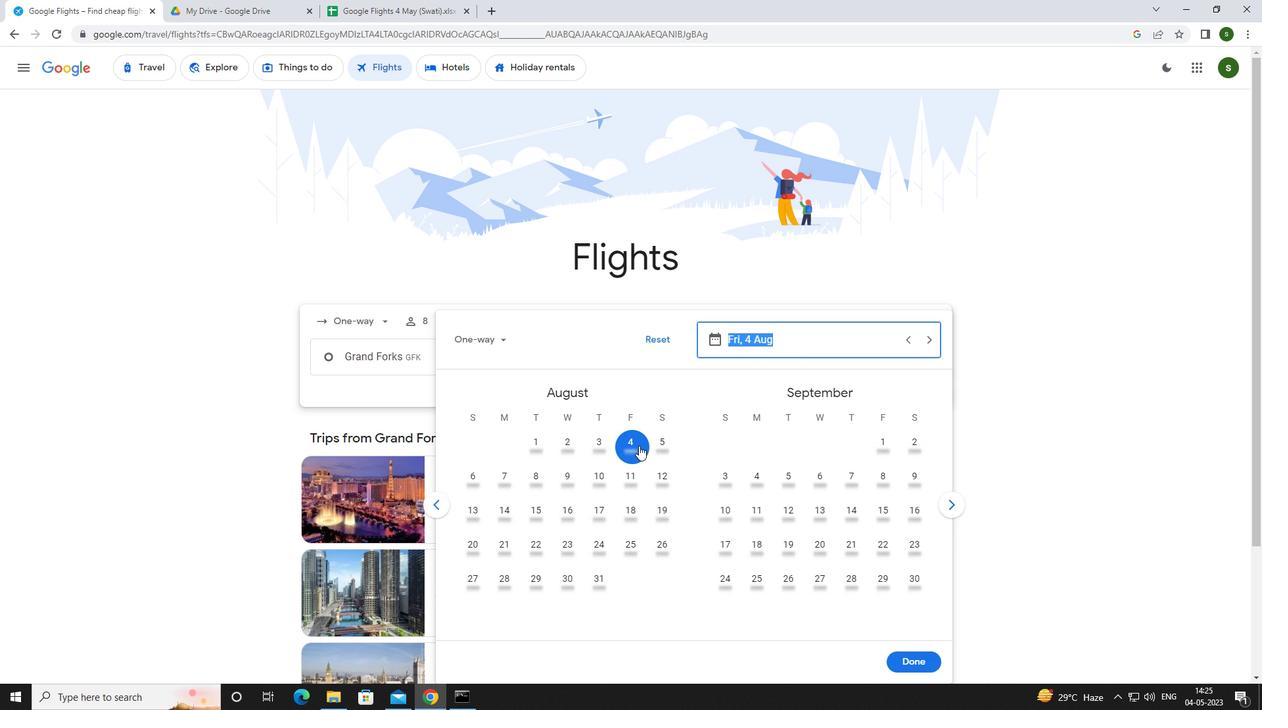 
Action: Mouse moved to (899, 660)
Screenshot: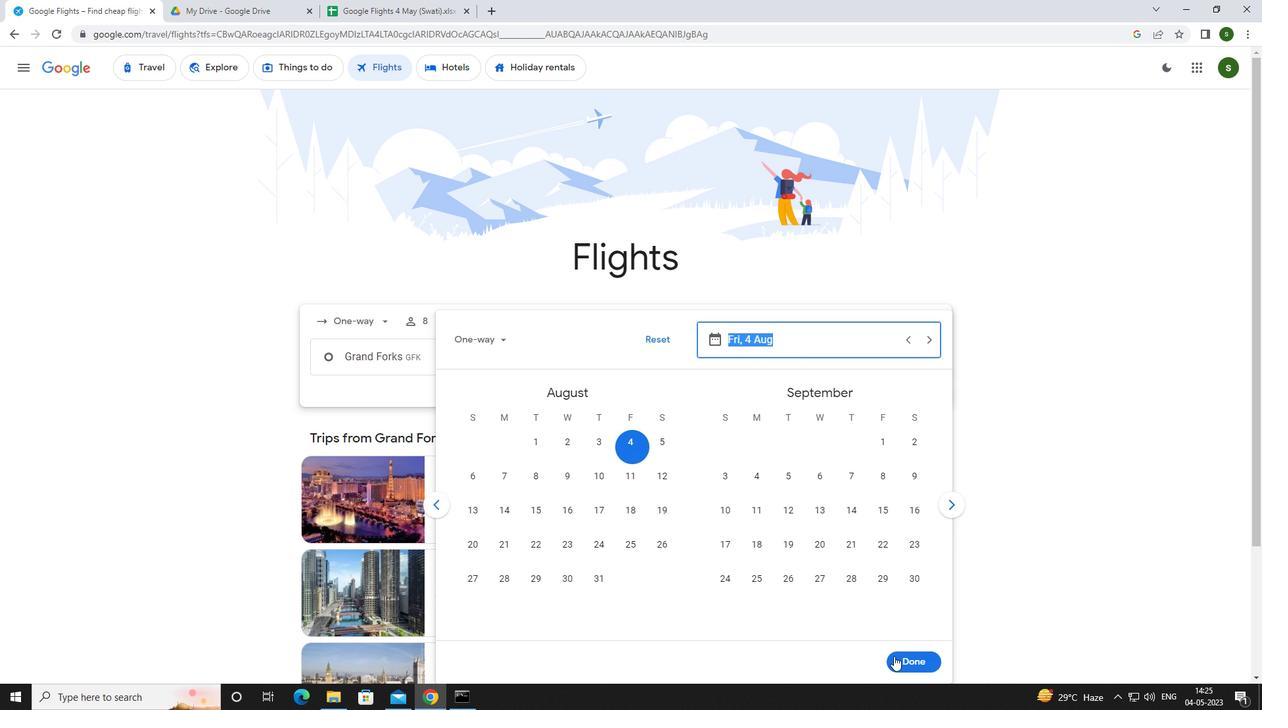 
Action: Mouse pressed left at (899, 660)
Screenshot: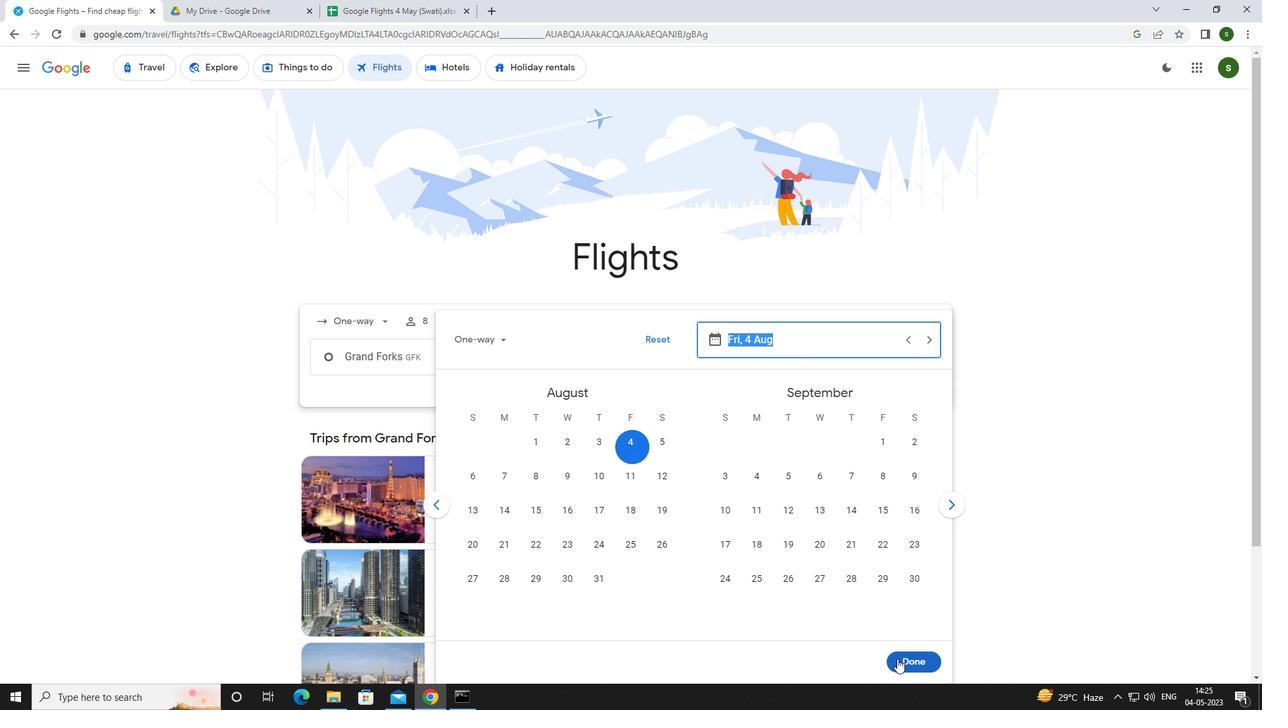
Action: Mouse moved to (627, 401)
Screenshot: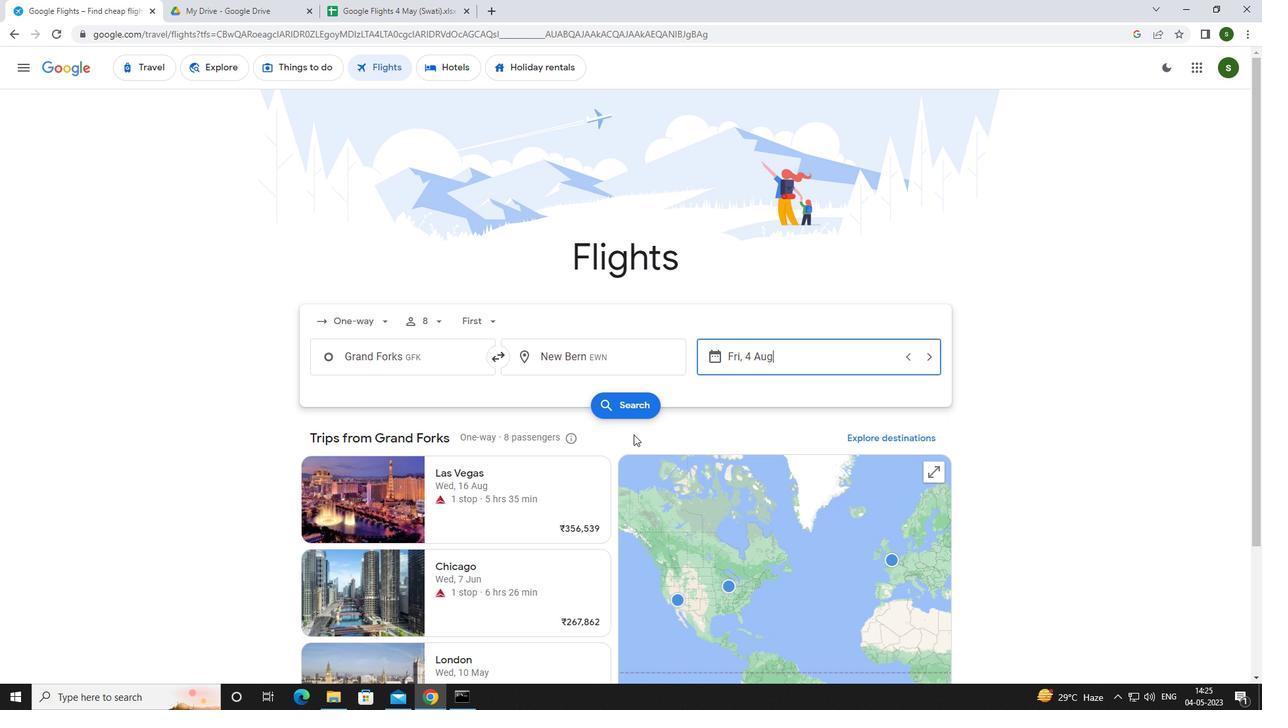 
Action: Mouse pressed left at (627, 401)
Screenshot: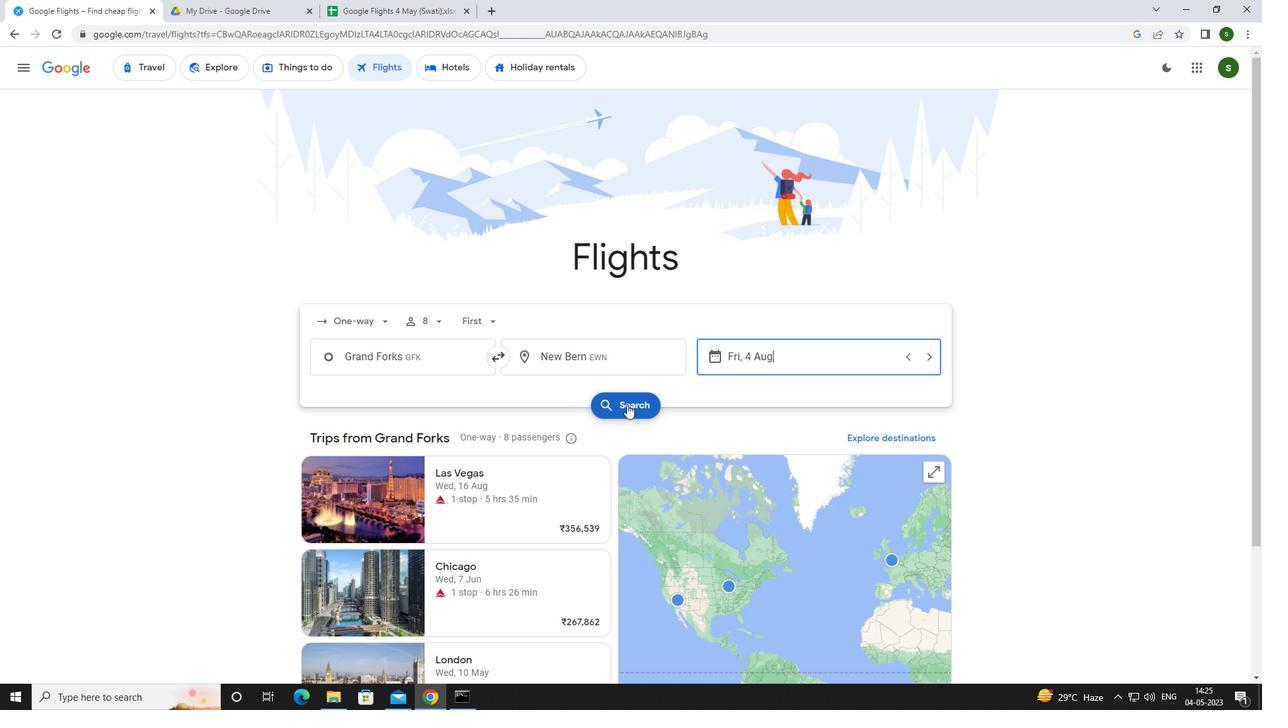 
Action: Mouse moved to (344, 188)
Screenshot: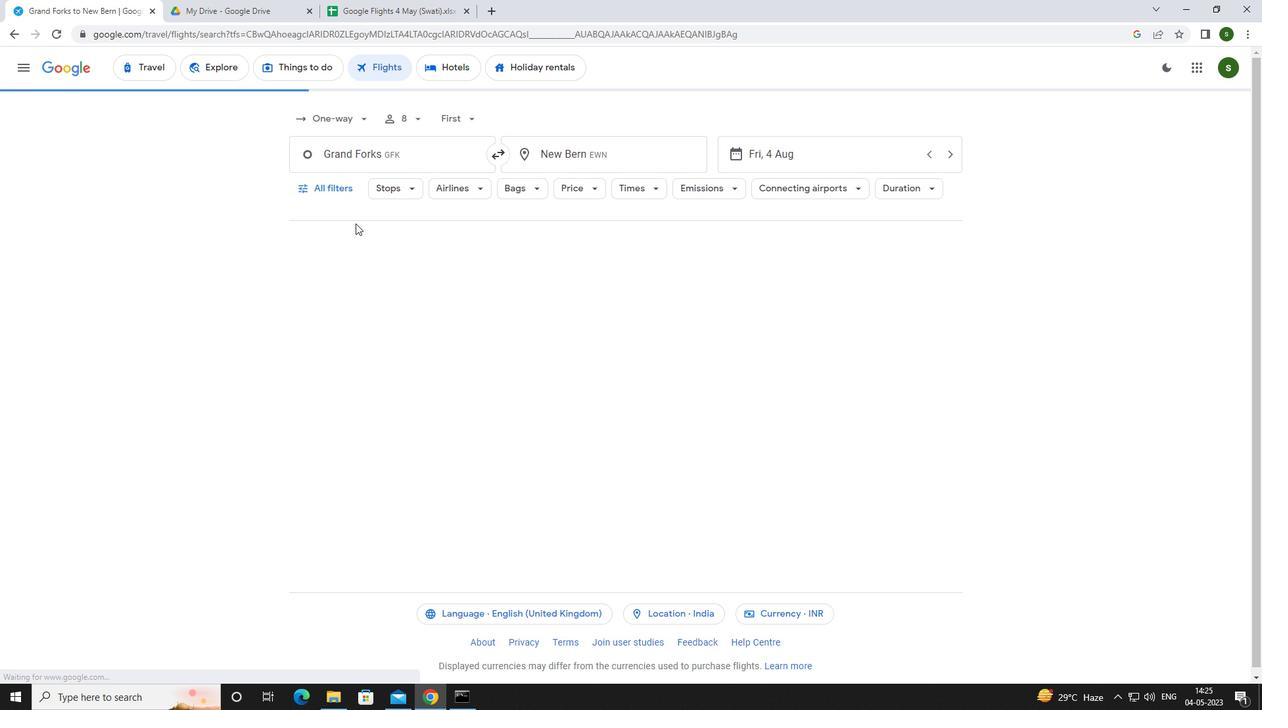
Action: Mouse pressed left at (344, 188)
Screenshot: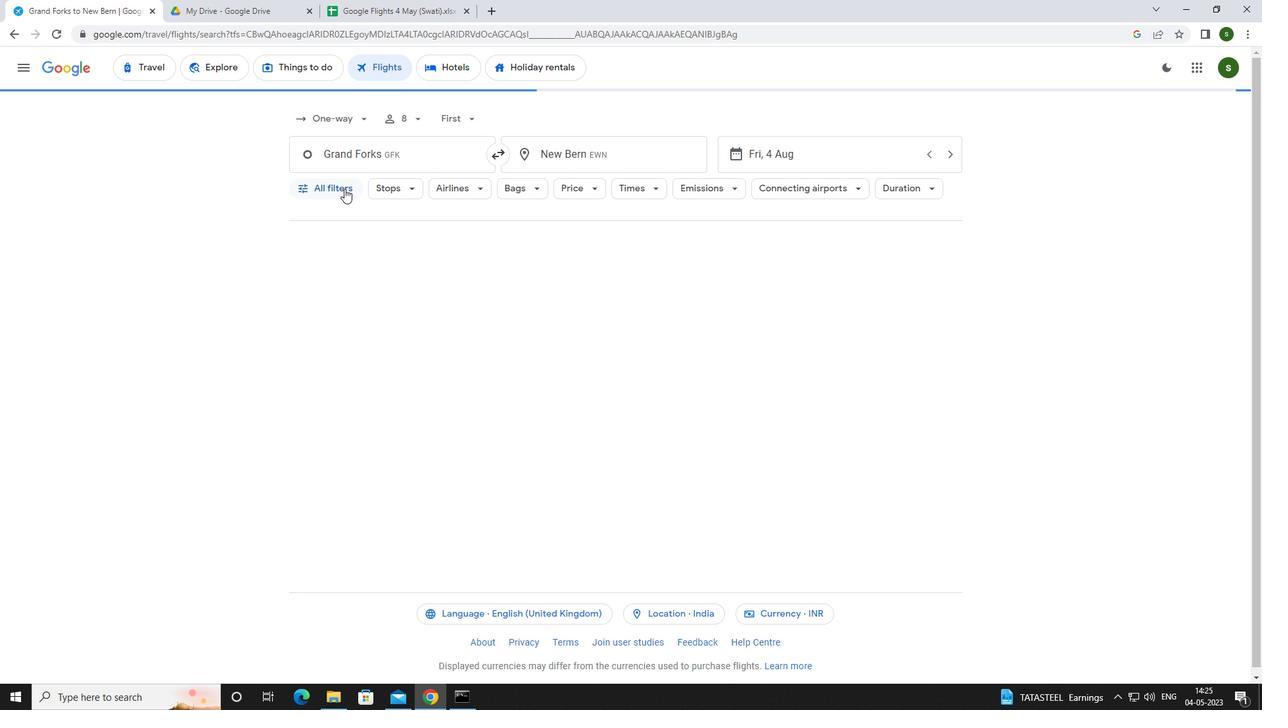 
Action: Mouse moved to (491, 470)
Screenshot: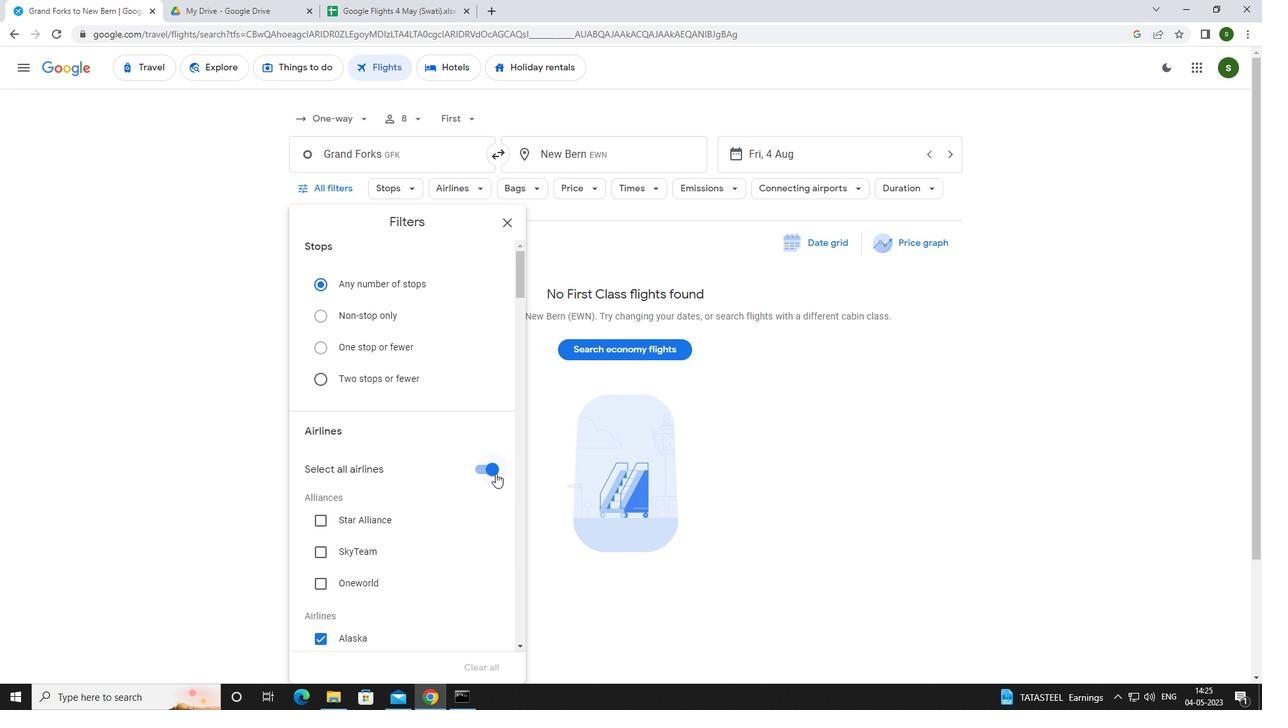 
Action: Mouse pressed left at (491, 470)
Screenshot: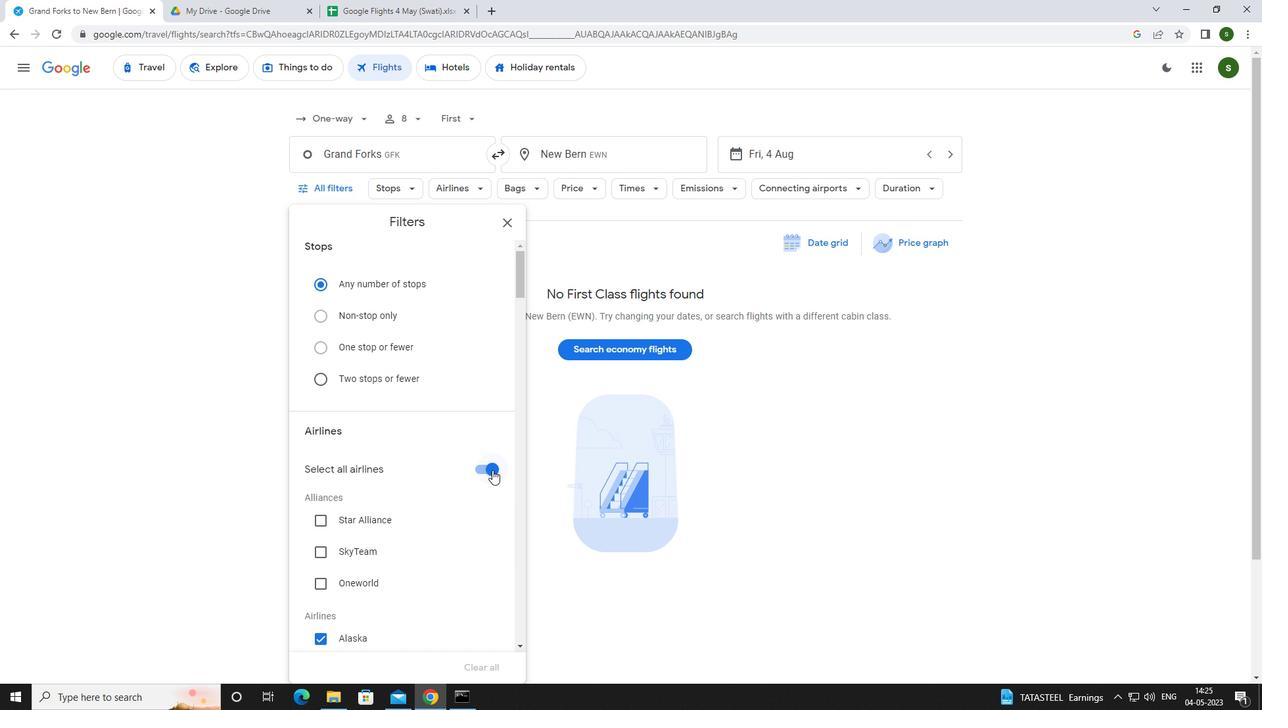 
Action: Mouse moved to (491, 466)
Screenshot: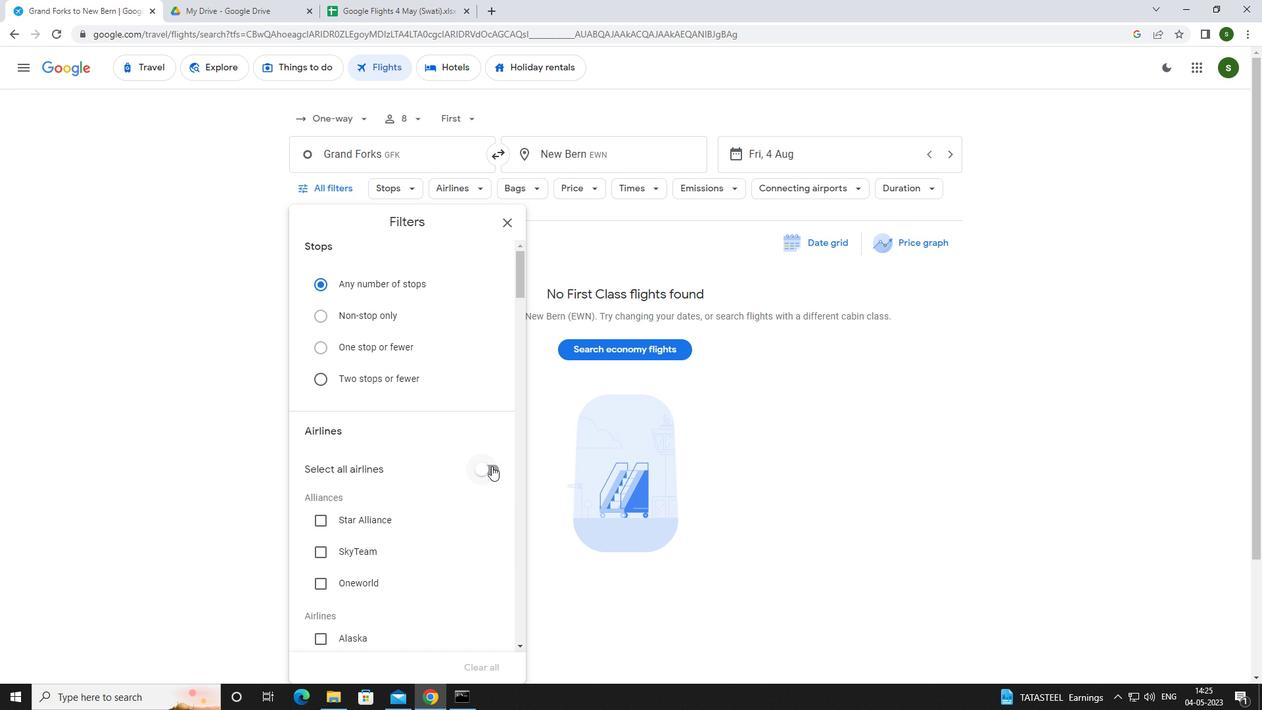 
Action: Mouse scrolled (491, 465) with delta (0, 0)
Screenshot: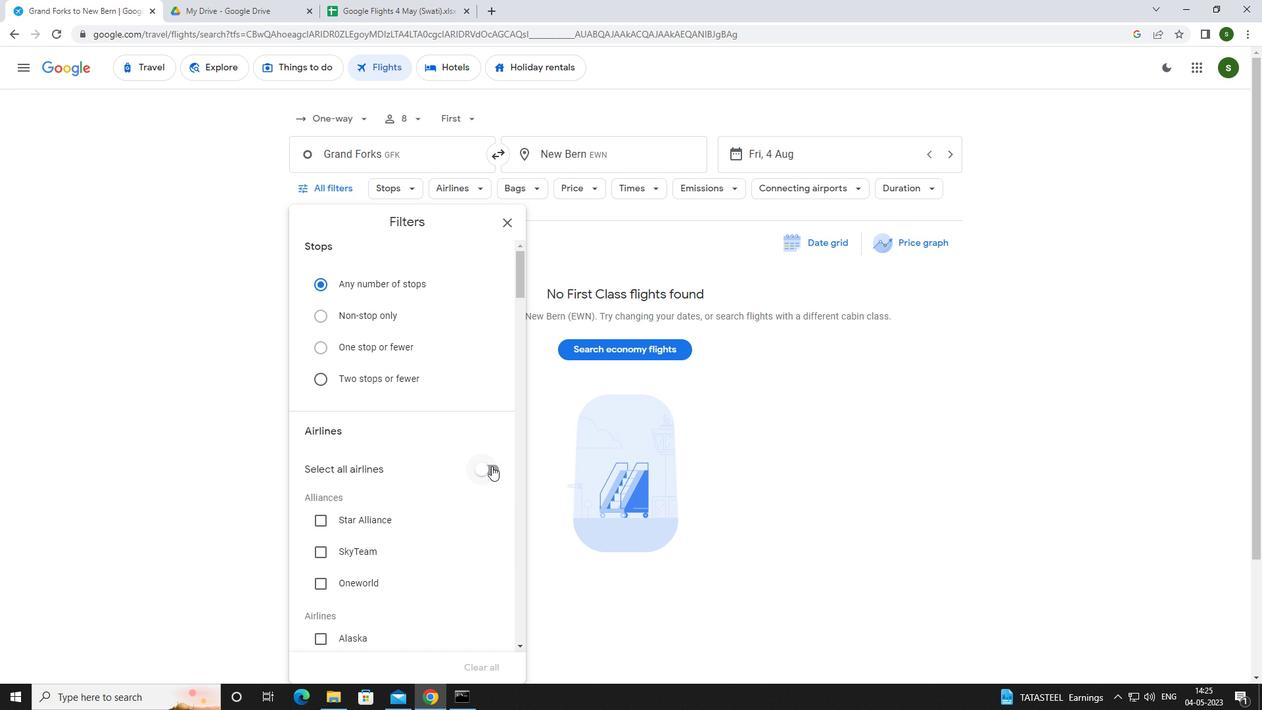 
Action: Mouse scrolled (491, 465) with delta (0, 0)
Screenshot: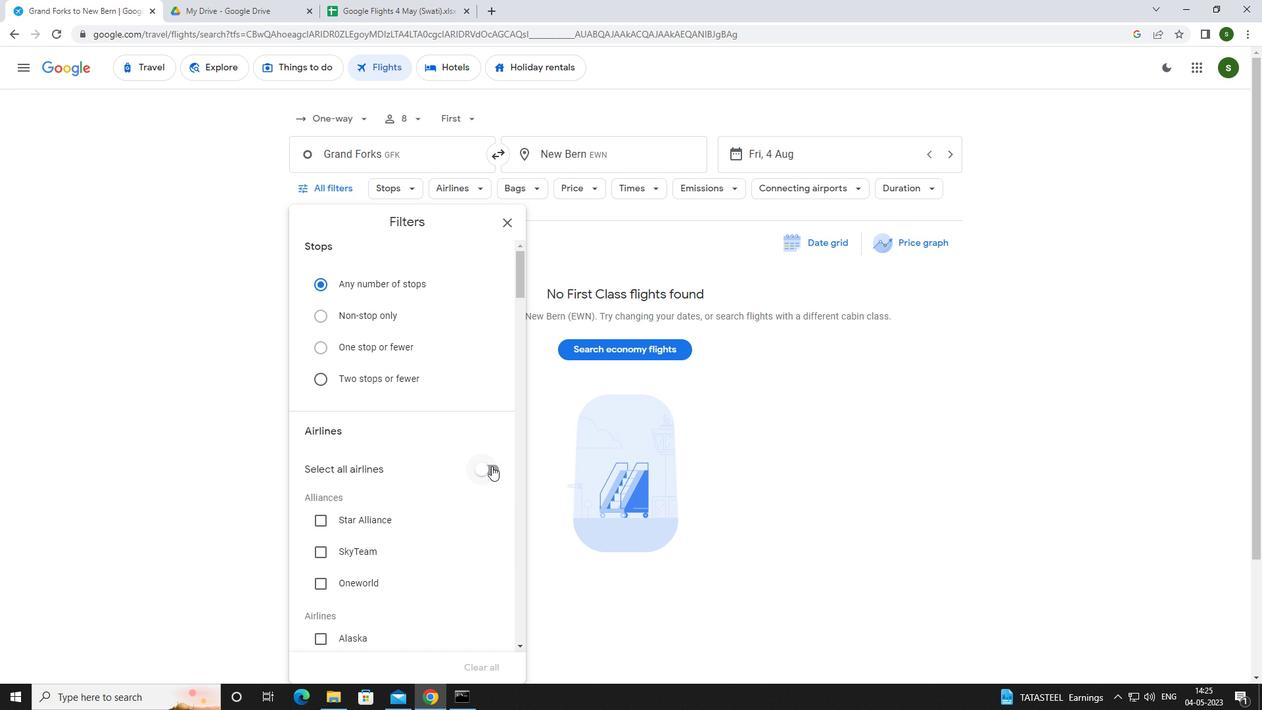 
Action: Mouse scrolled (491, 465) with delta (0, 0)
Screenshot: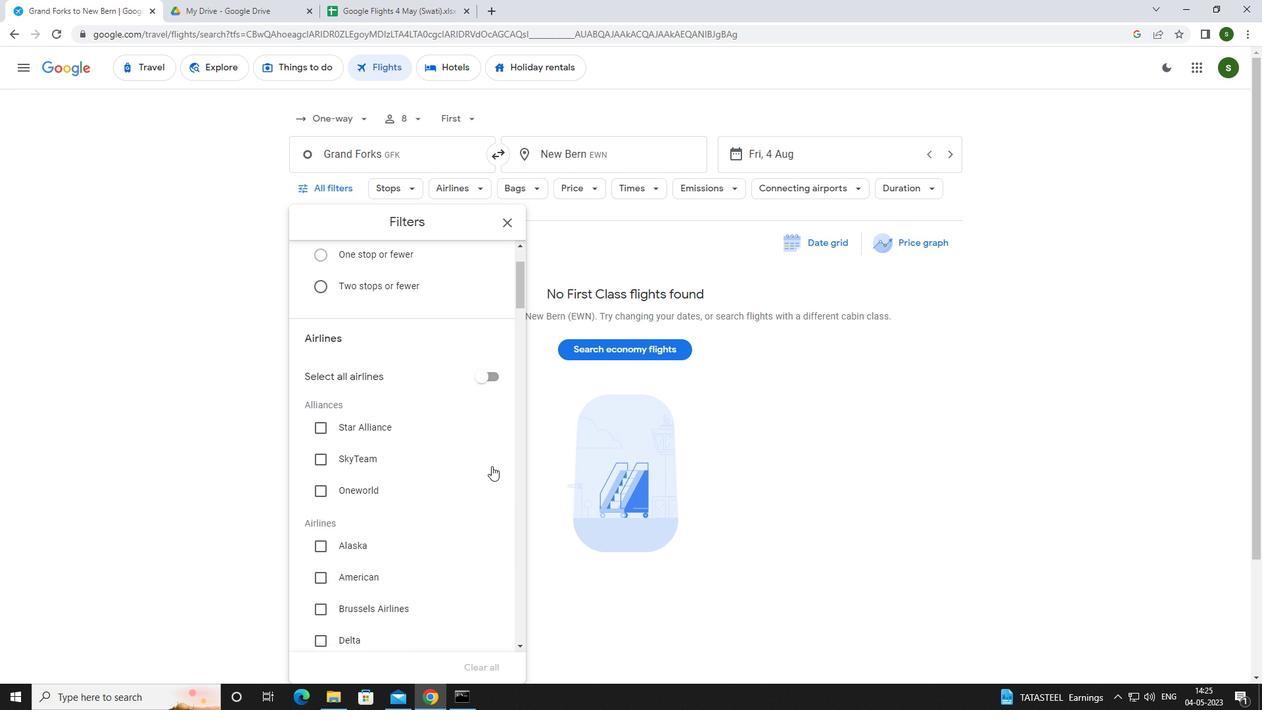 
Action: Mouse scrolled (491, 465) with delta (0, 0)
Screenshot: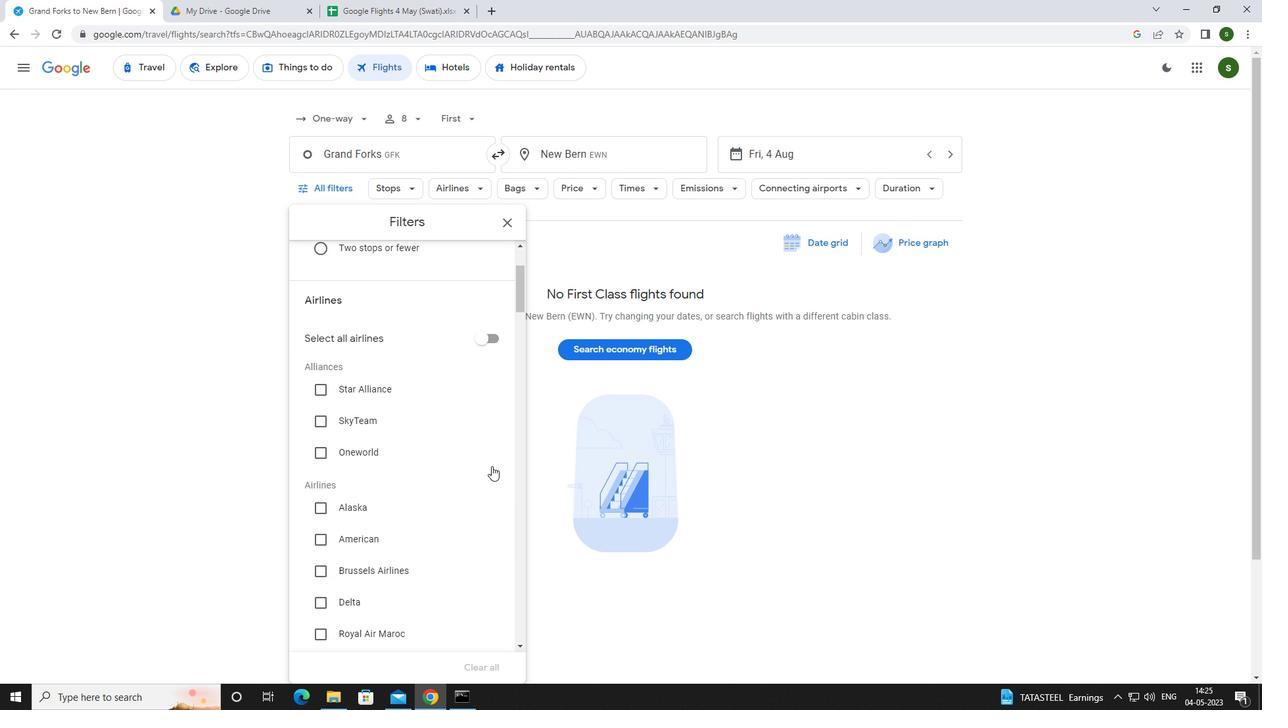 
Action: Mouse scrolled (491, 465) with delta (0, 0)
Screenshot: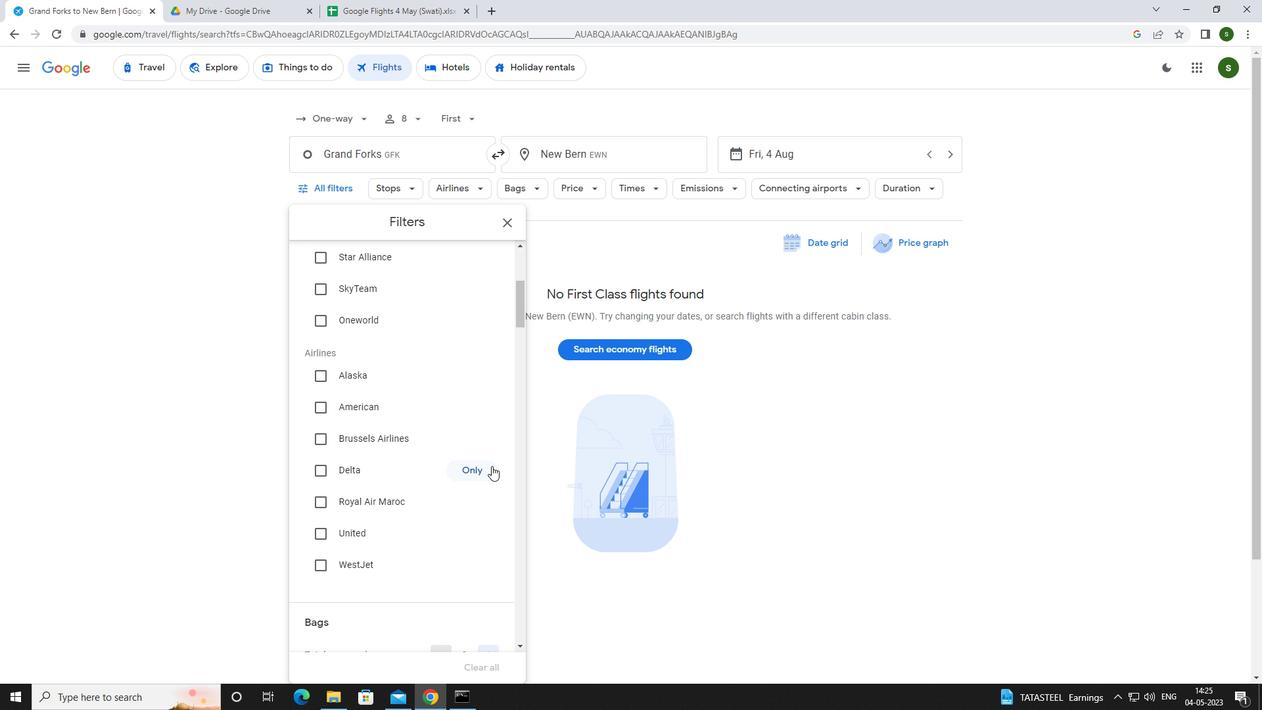 
Action: Mouse scrolled (491, 465) with delta (0, 0)
Screenshot: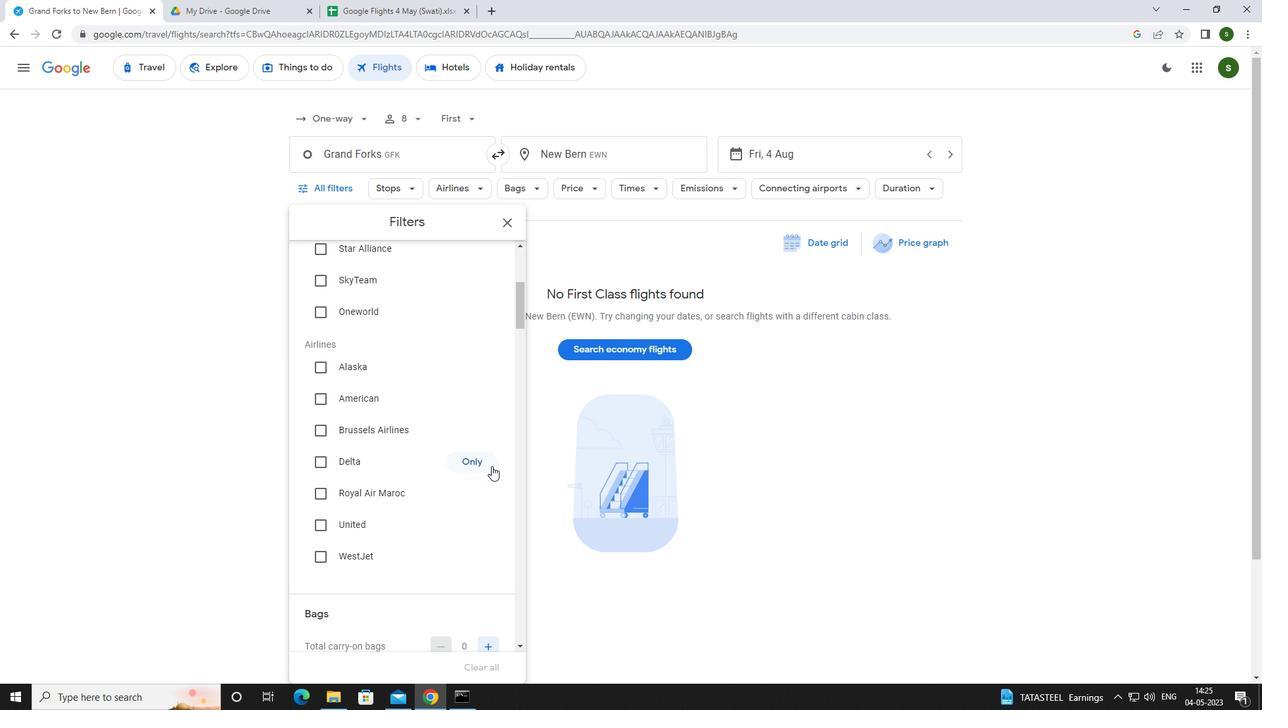 
Action: Mouse scrolled (491, 465) with delta (0, 0)
Screenshot: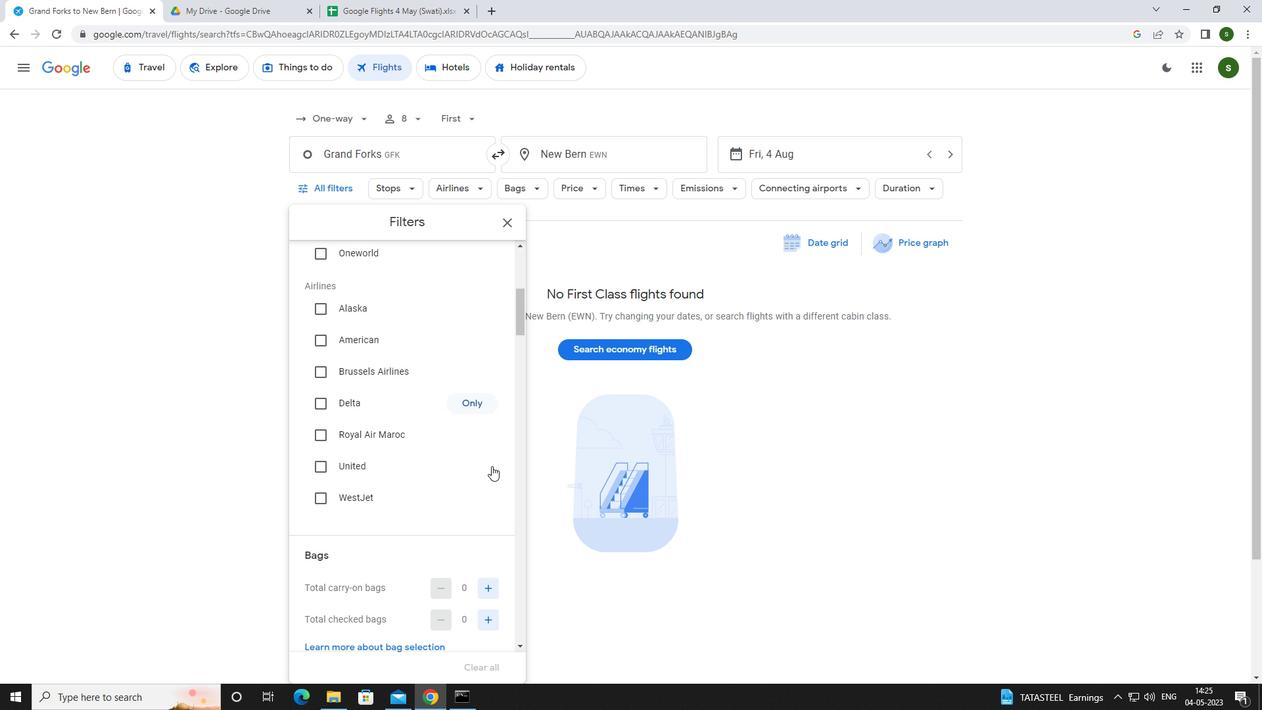 
Action: Mouse moved to (489, 485)
Screenshot: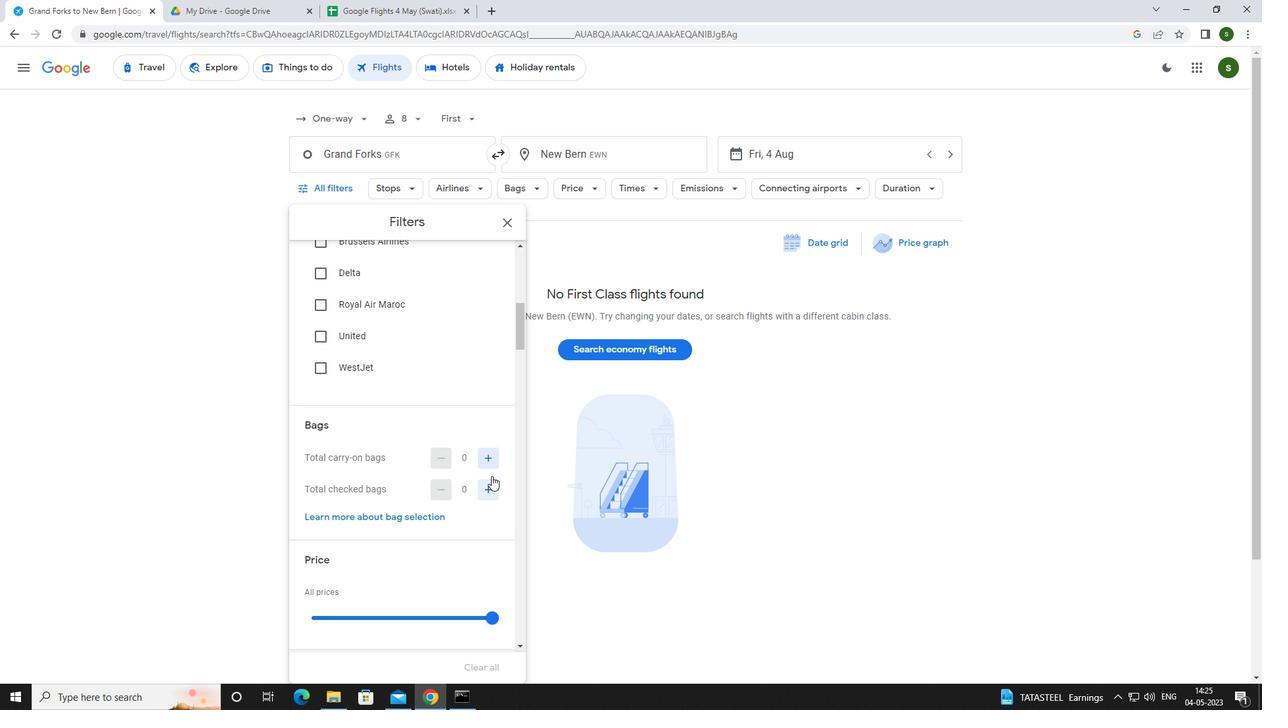 
Action: Mouse pressed left at (489, 485)
Screenshot: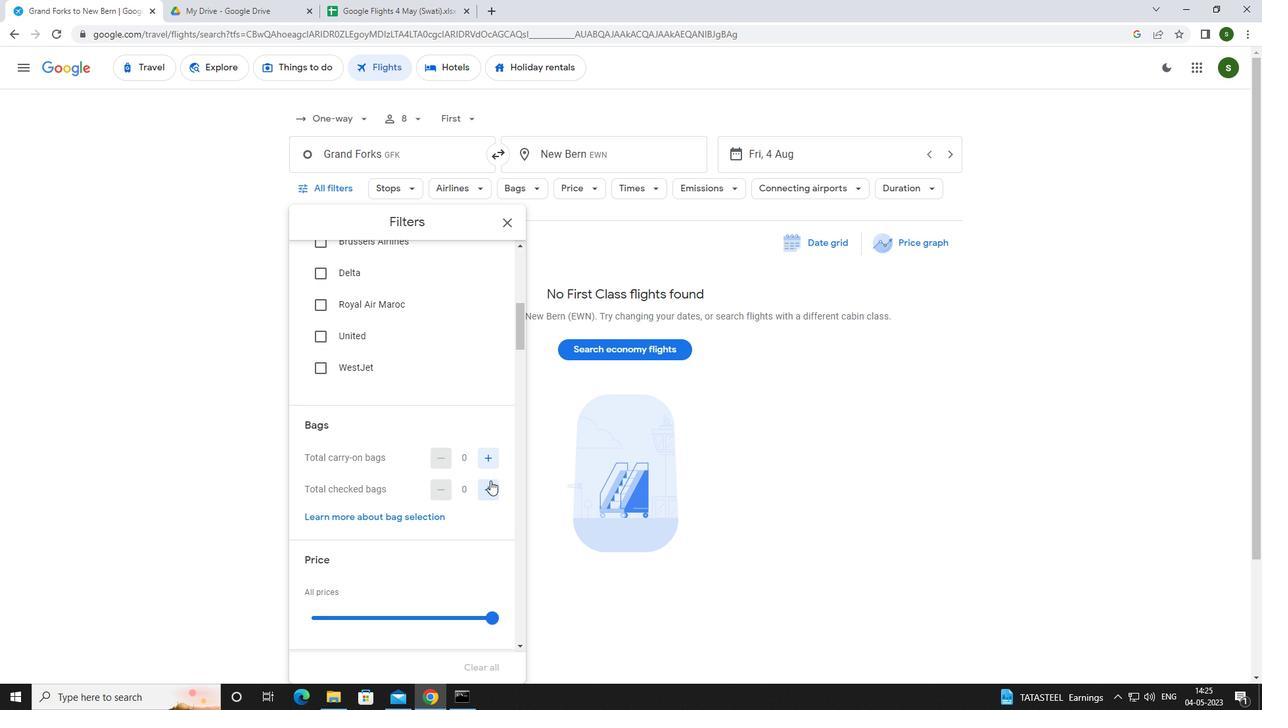 
Action: Mouse scrolled (489, 484) with delta (0, 0)
Screenshot: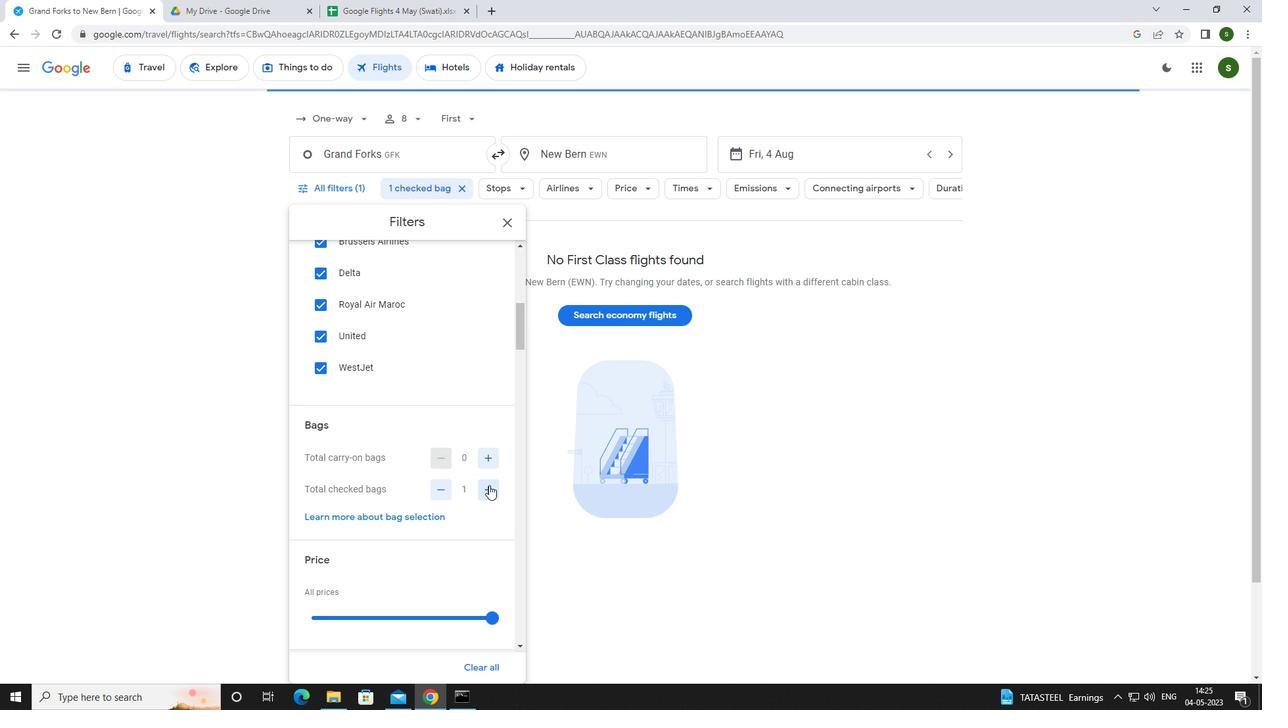 
Action: Mouse scrolled (489, 484) with delta (0, 0)
Screenshot: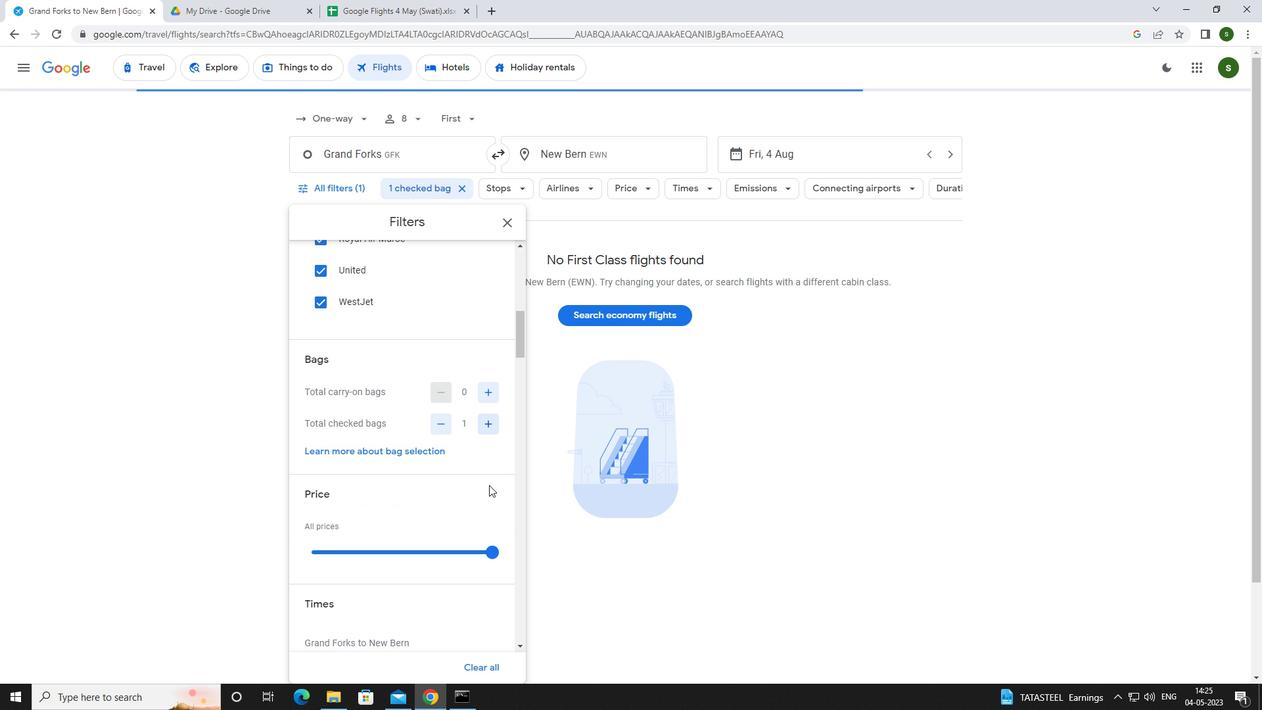 
Action: Mouse moved to (489, 488)
Screenshot: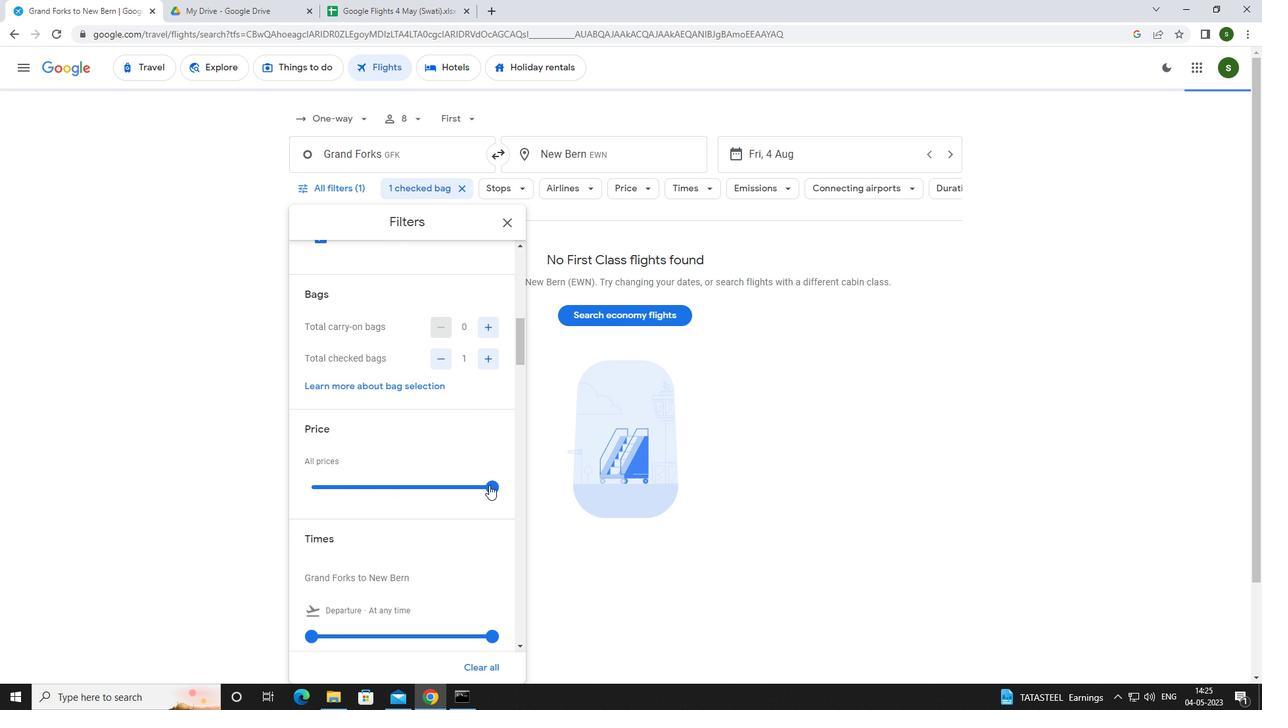 
Action: Mouse pressed left at (489, 488)
Screenshot: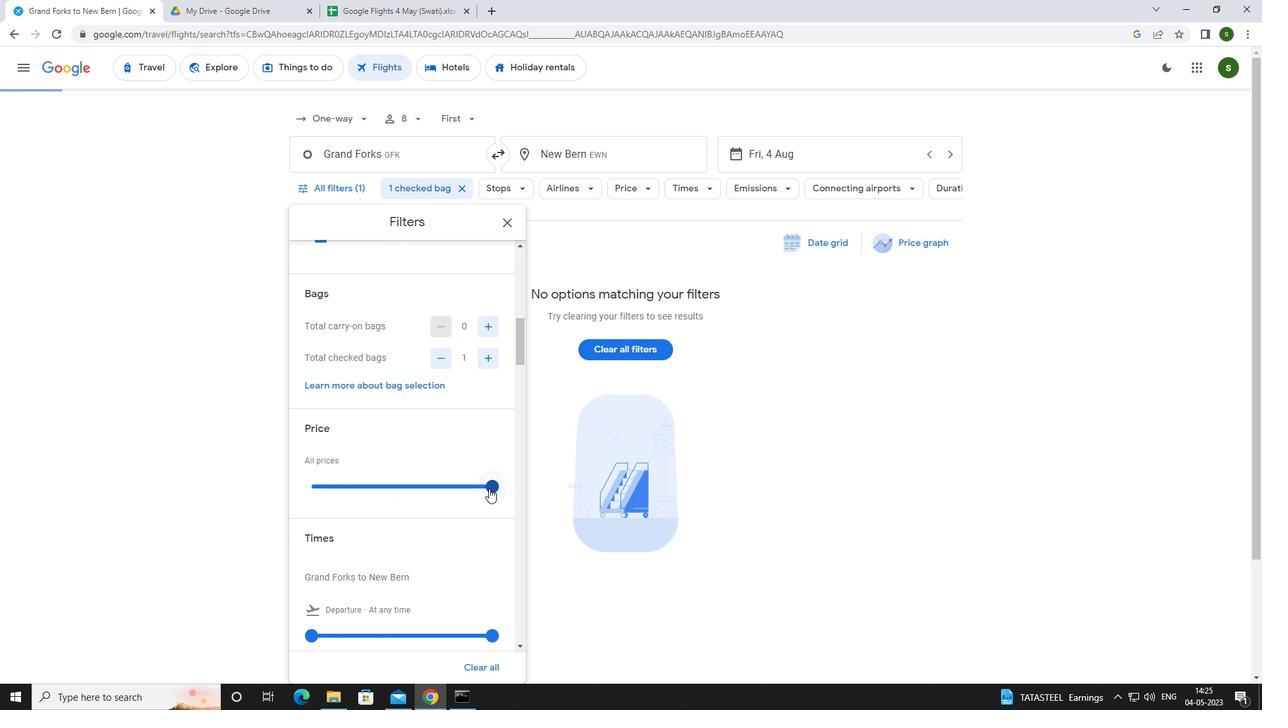 
Action: Mouse scrolled (489, 487) with delta (0, 0)
Screenshot: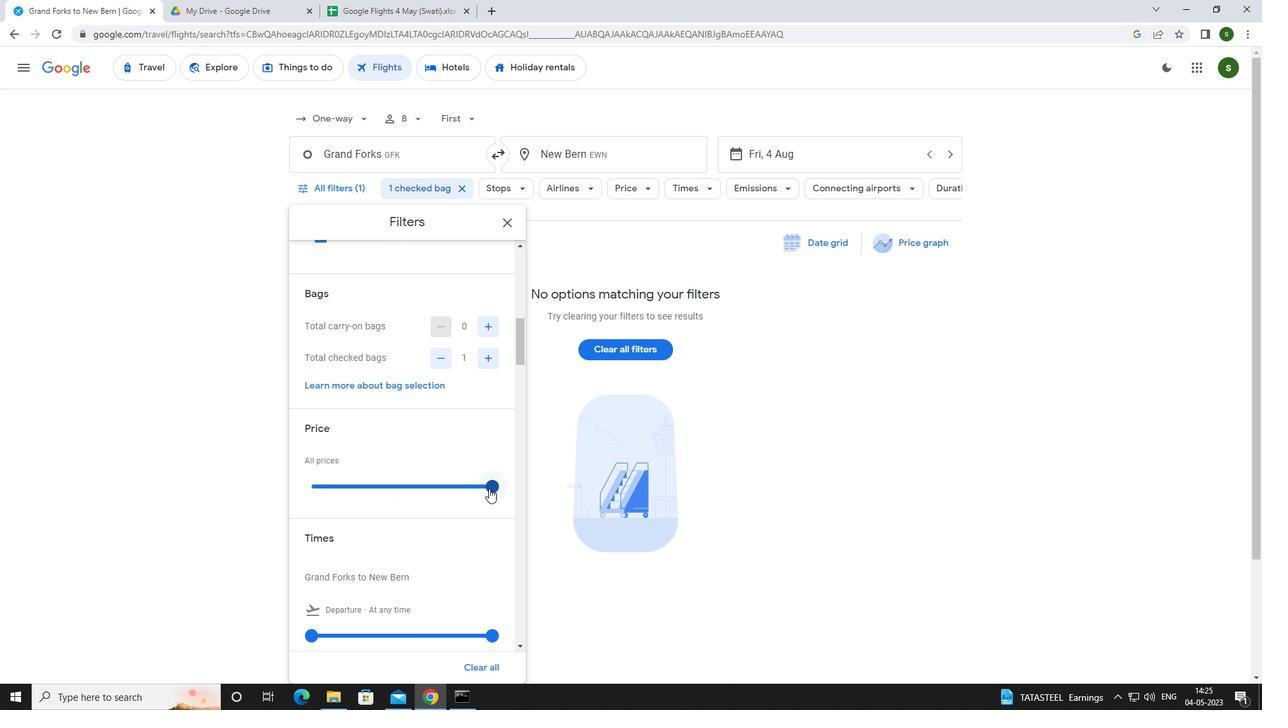 
Action: Mouse moved to (311, 571)
Screenshot: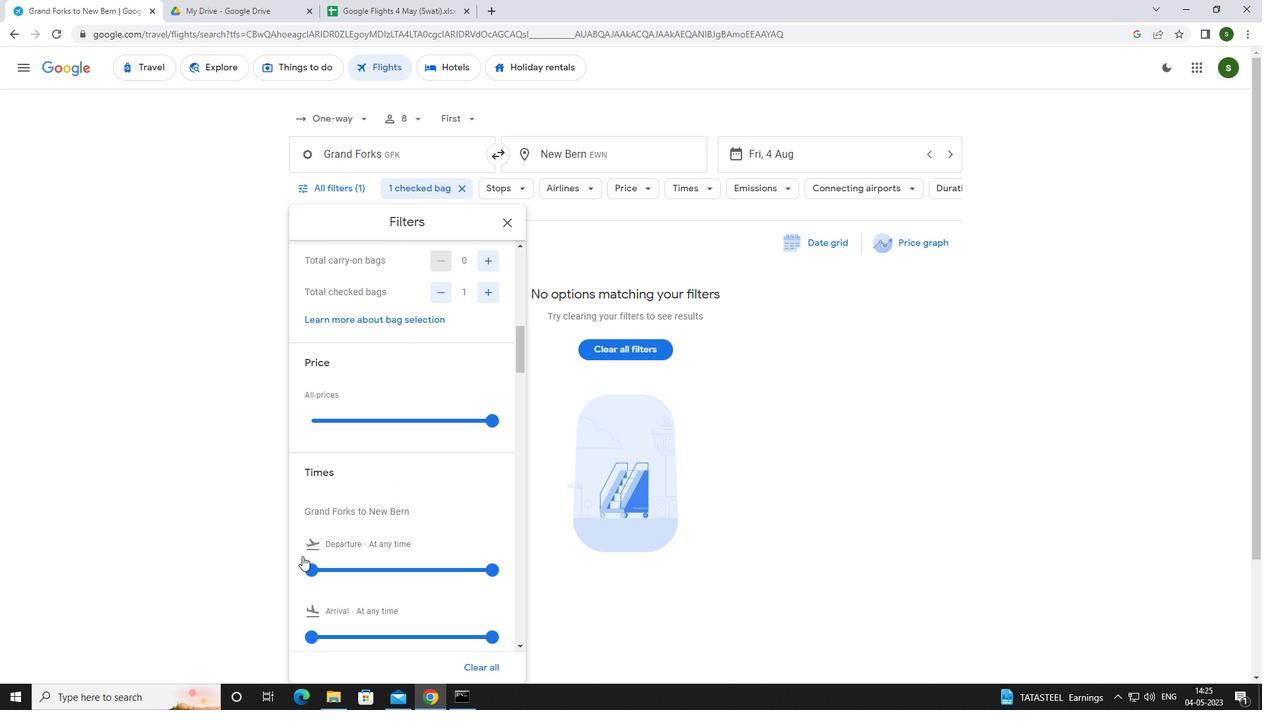 
Action: Mouse pressed left at (311, 571)
Screenshot: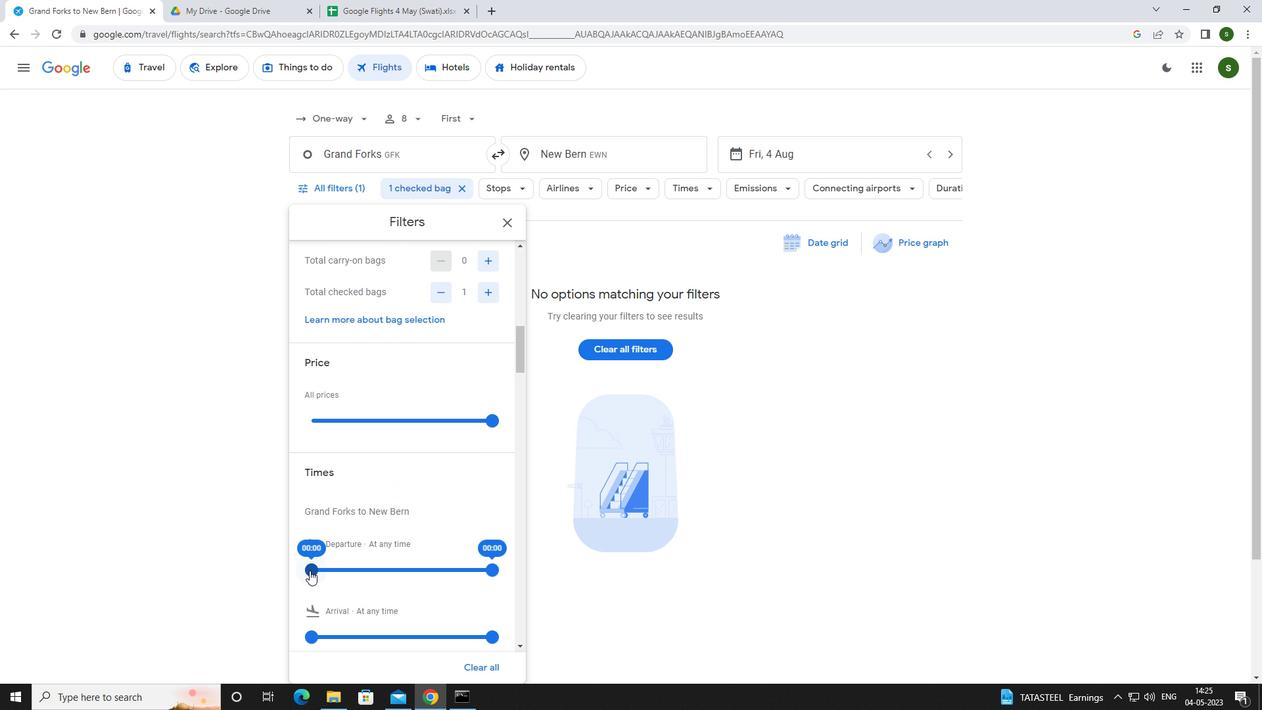 
Action: Mouse moved to (727, 458)
Screenshot: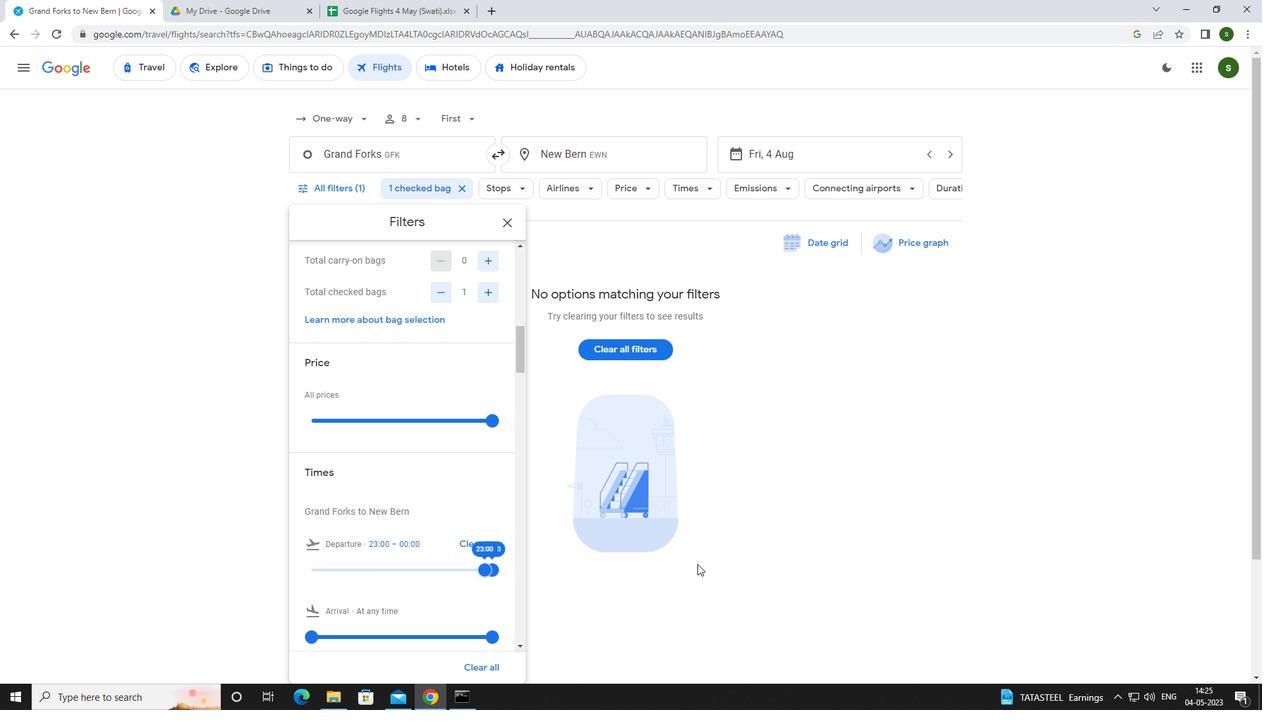 
Action: Mouse pressed left at (727, 458)
Screenshot: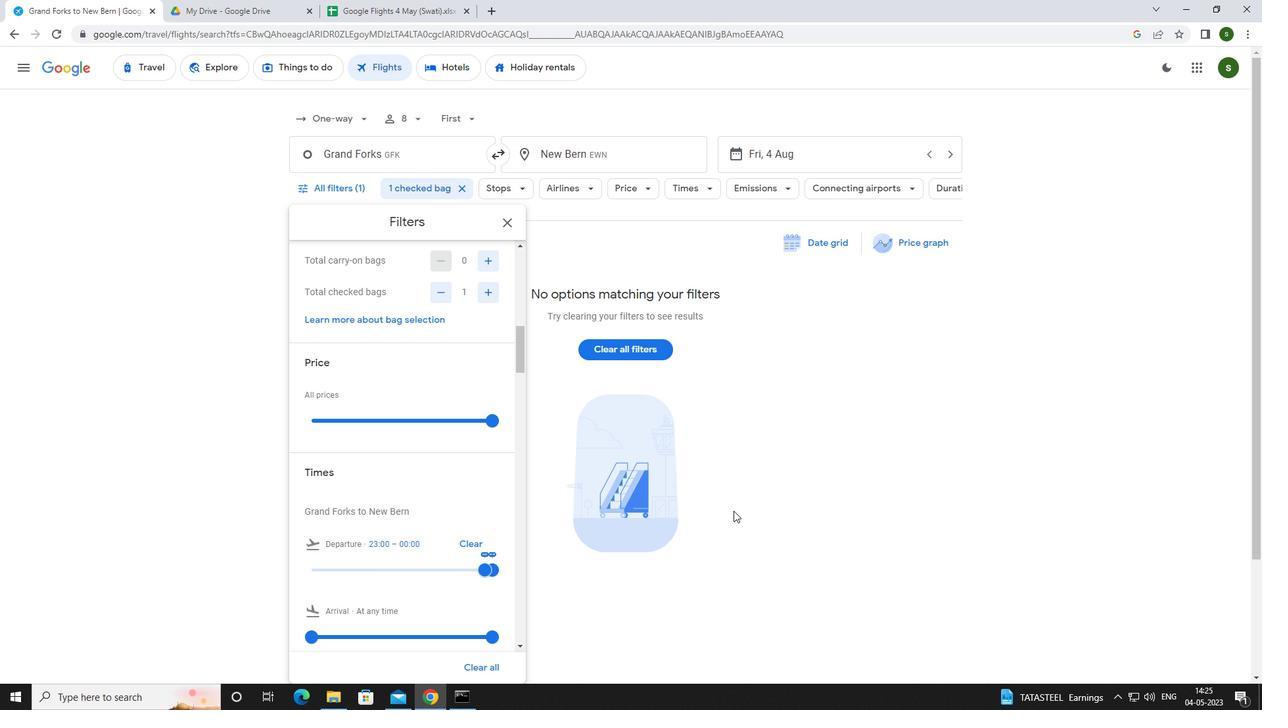 
